 Task: Experiment with the "Bass Boost" effect on a bass guitar for added low-end impact.
Action: Mouse moved to (76, 0)
Screenshot: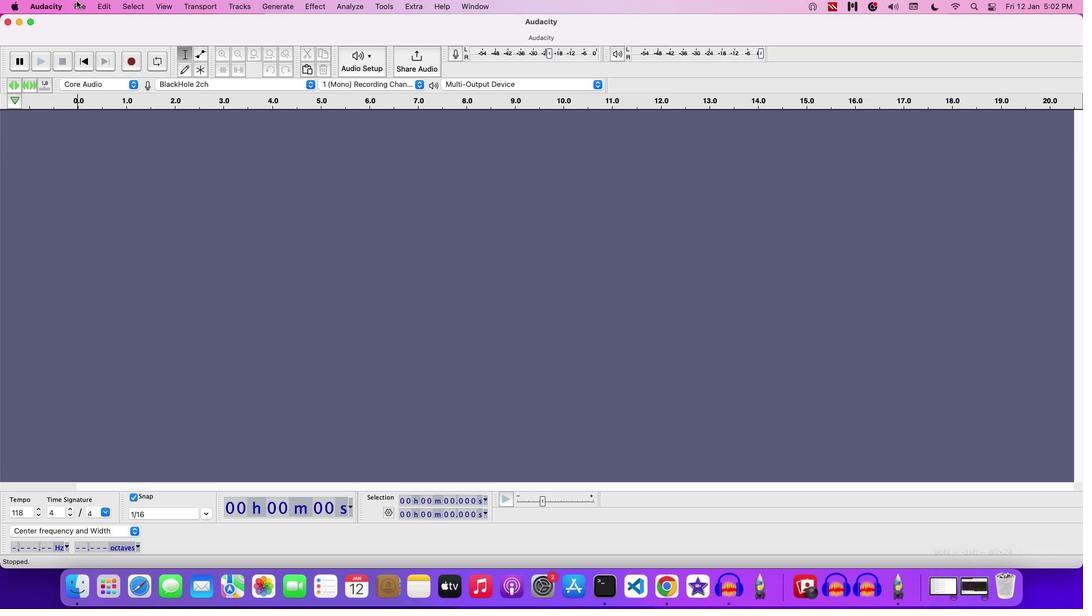 
Action: Mouse pressed left at (76, 0)
Screenshot: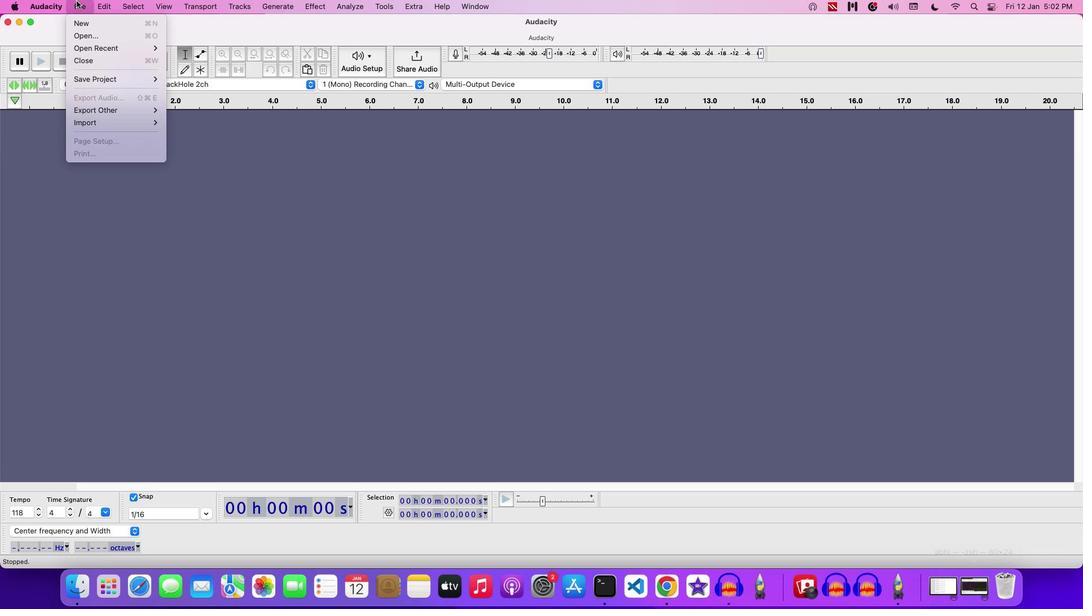 
Action: Mouse moved to (88, 37)
Screenshot: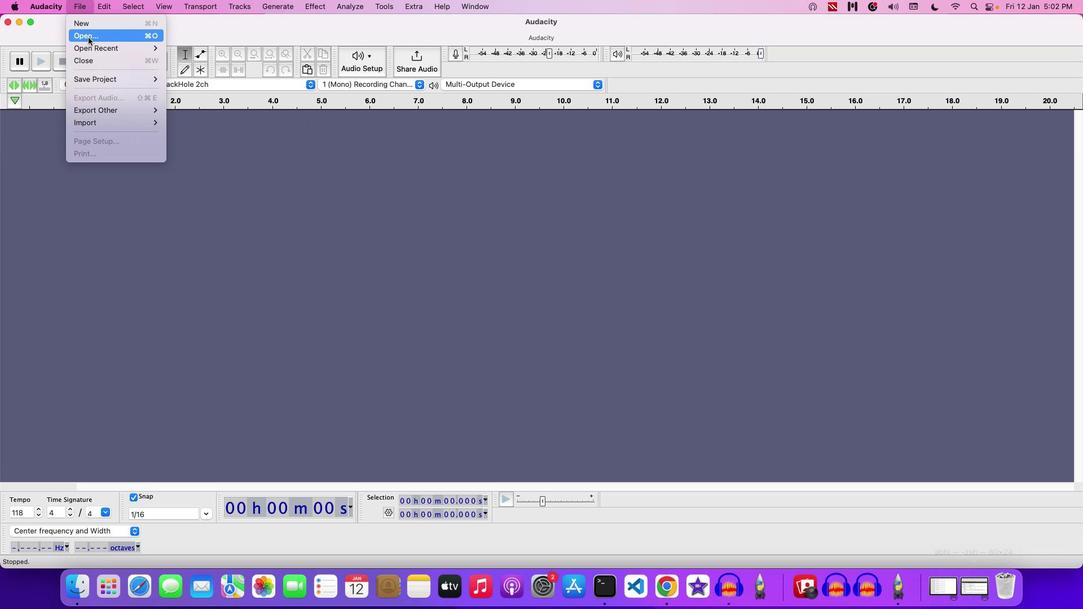 
Action: Mouse pressed left at (88, 37)
Screenshot: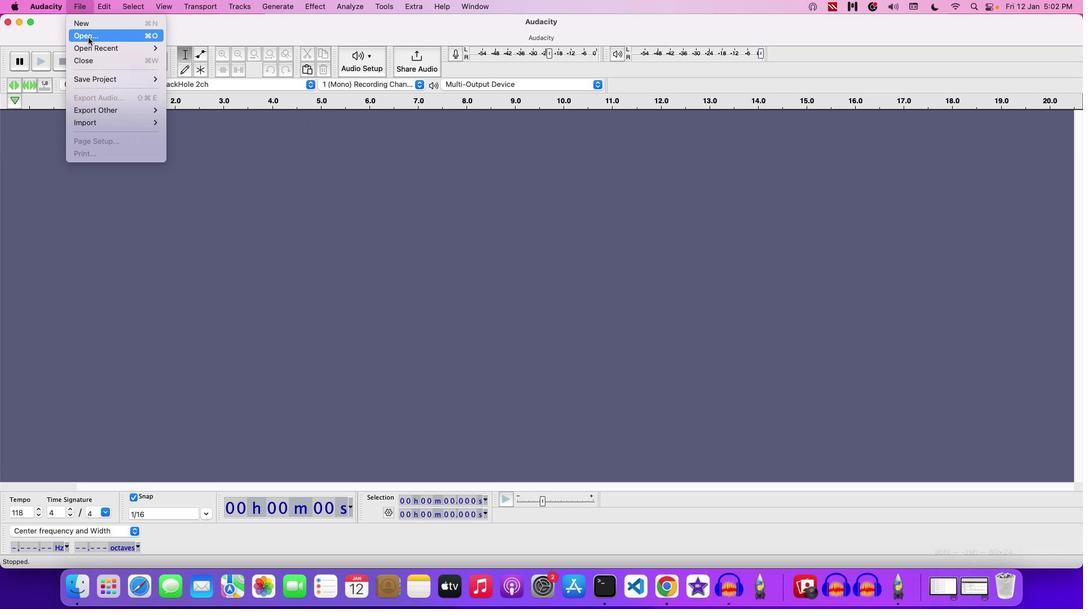 
Action: Mouse moved to (546, 121)
Screenshot: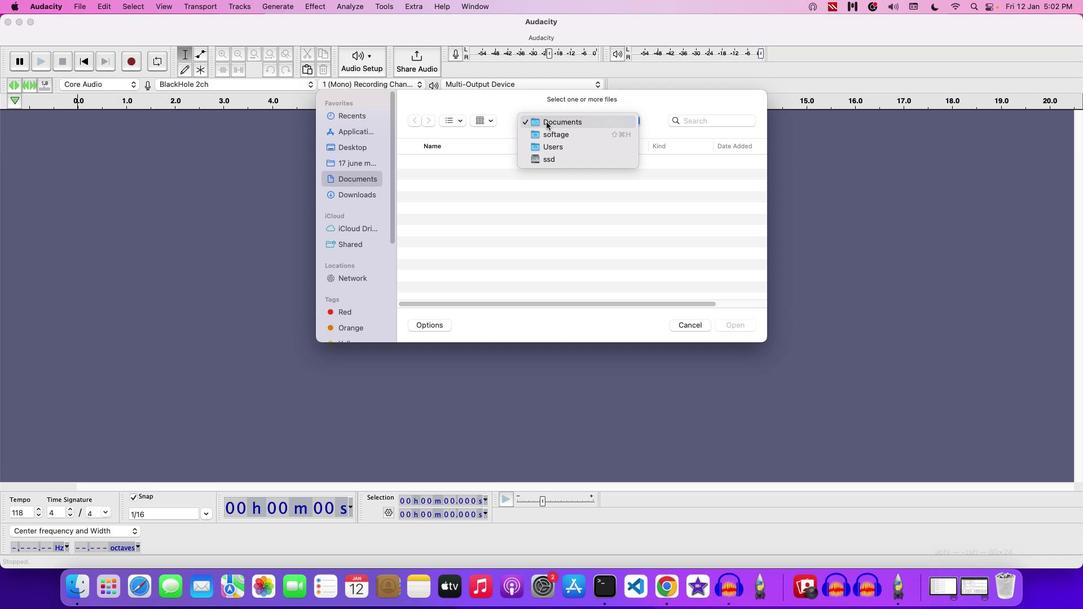 
Action: Mouse pressed left at (546, 121)
Screenshot: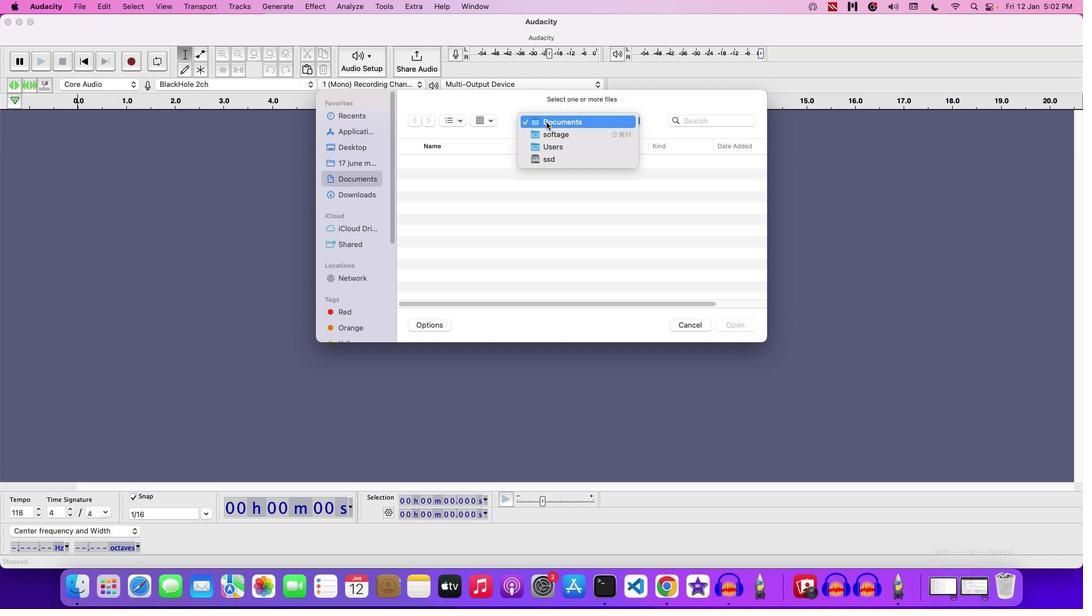 
Action: Mouse moved to (541, 206)
Screenshot: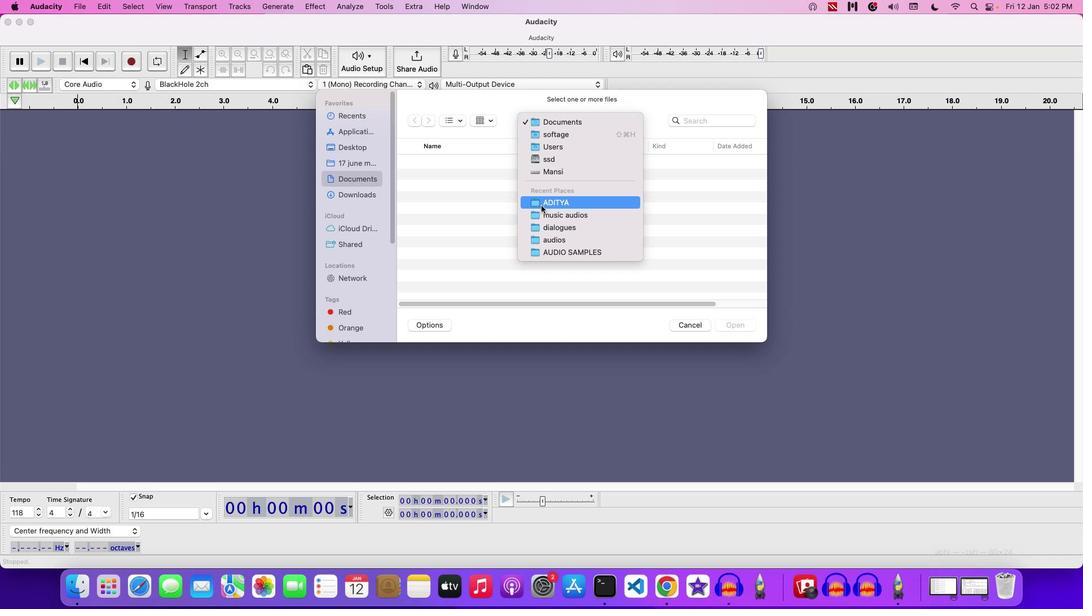 
Action: Mouse pressed left at (541, 206)
Screenshot: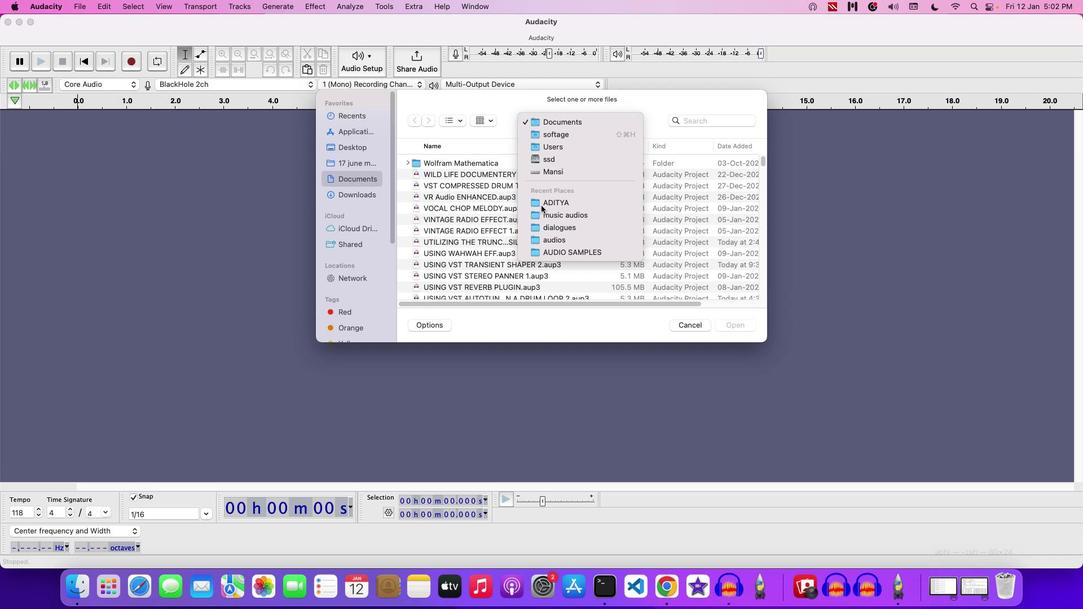
Action: Mouse moved to (474, 244)
Screenshot: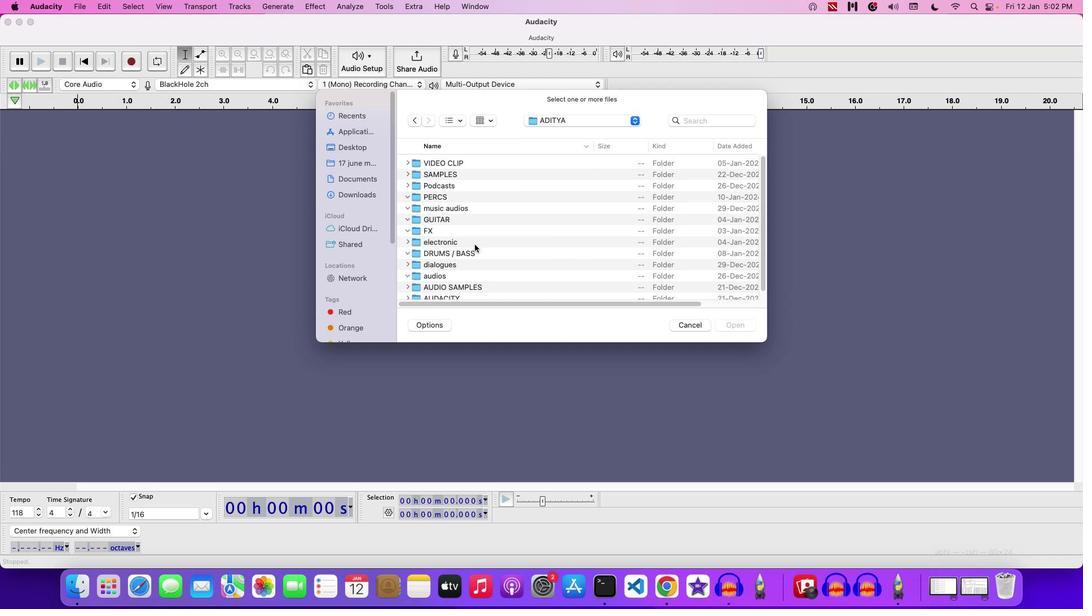
Action: Mouse scrolled (474, 244) with delta (0, 0)
Screenshot: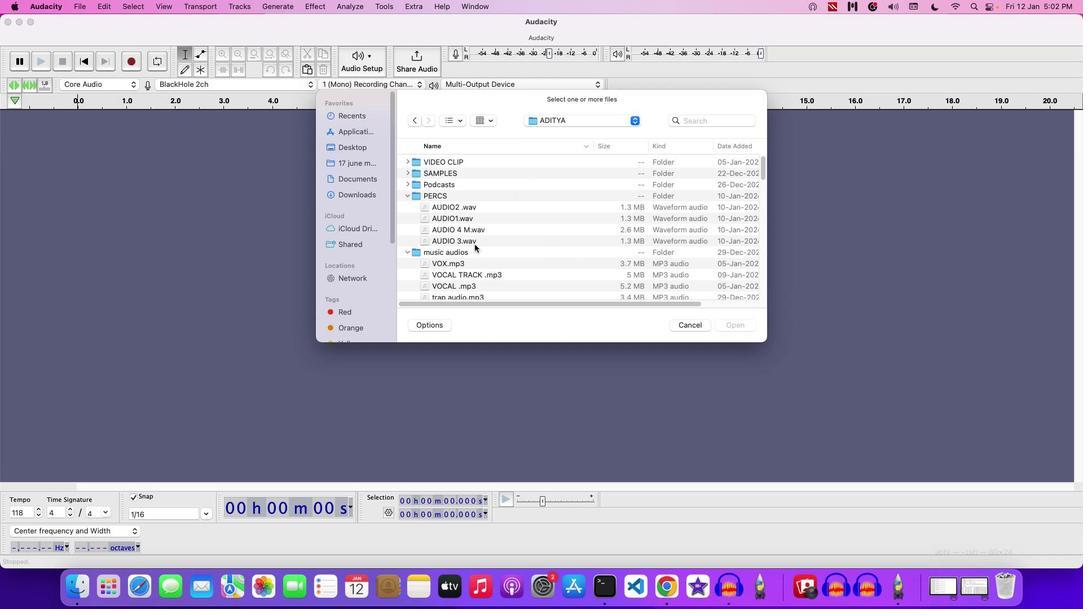 
Action: Mouse scrolled (474, 244) with delta (0, 0)
Screenshot: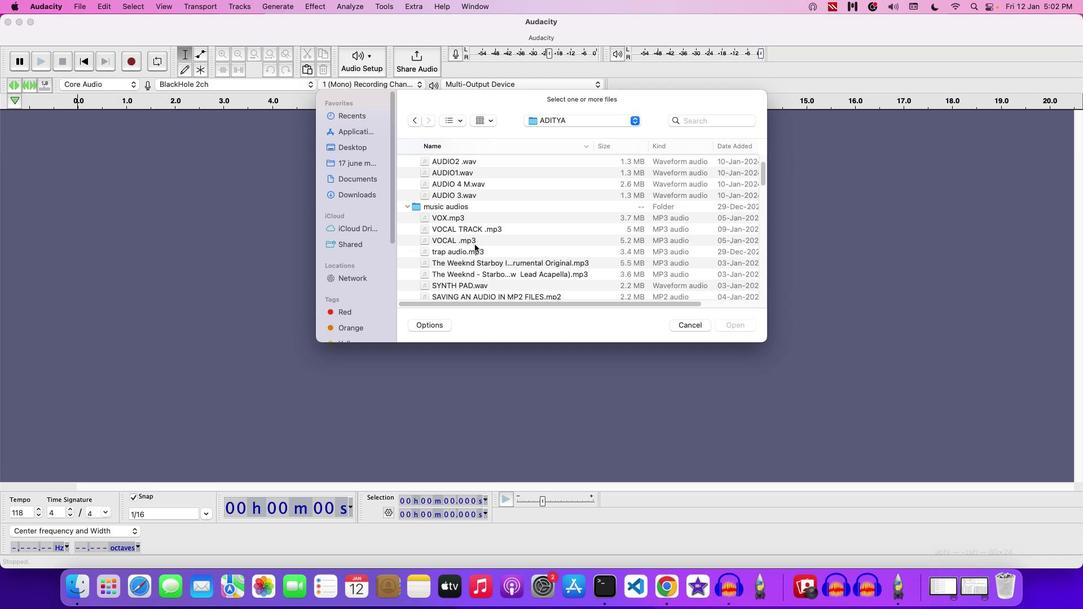 
Action: Mouse scrolled (474, 244) with delta (0, 0)
Screenshot: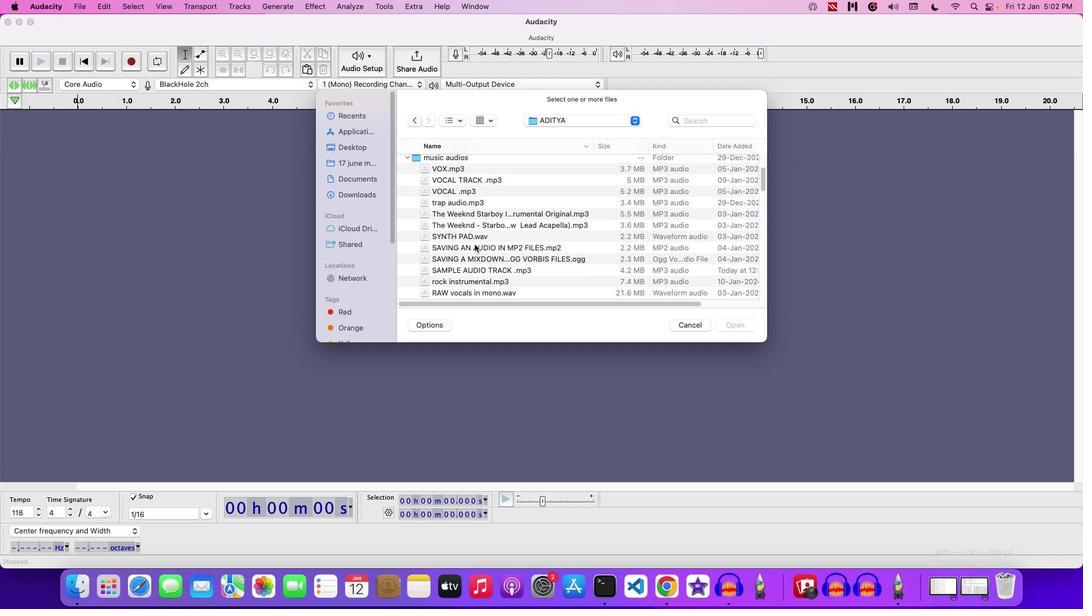 
Action: Mouse scrolled (474, 244) with delta (0, -1)
Screenshot: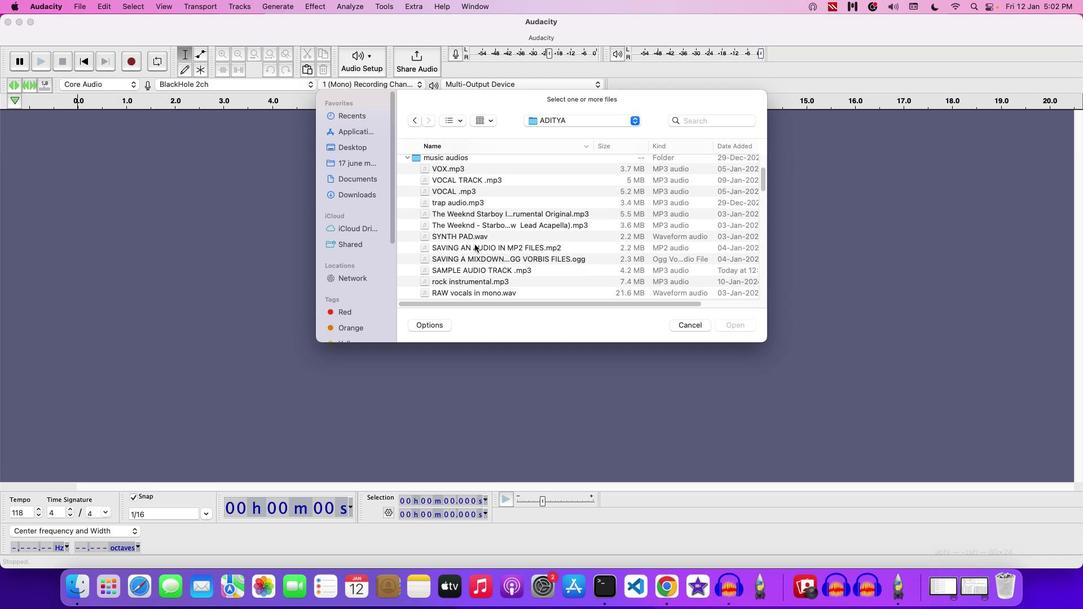 
Action: Mouse scrolled (474, 244) with delta (0, -2)
Screenshot: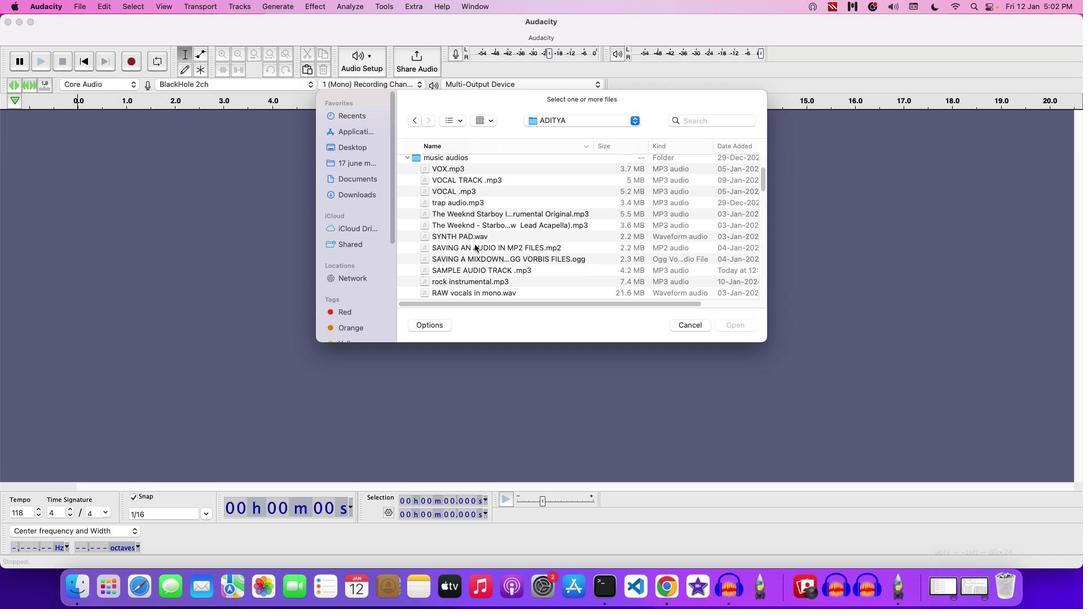 
Action: Mouse scrolled (474, 244) with delta (0, 0)
Screenshot: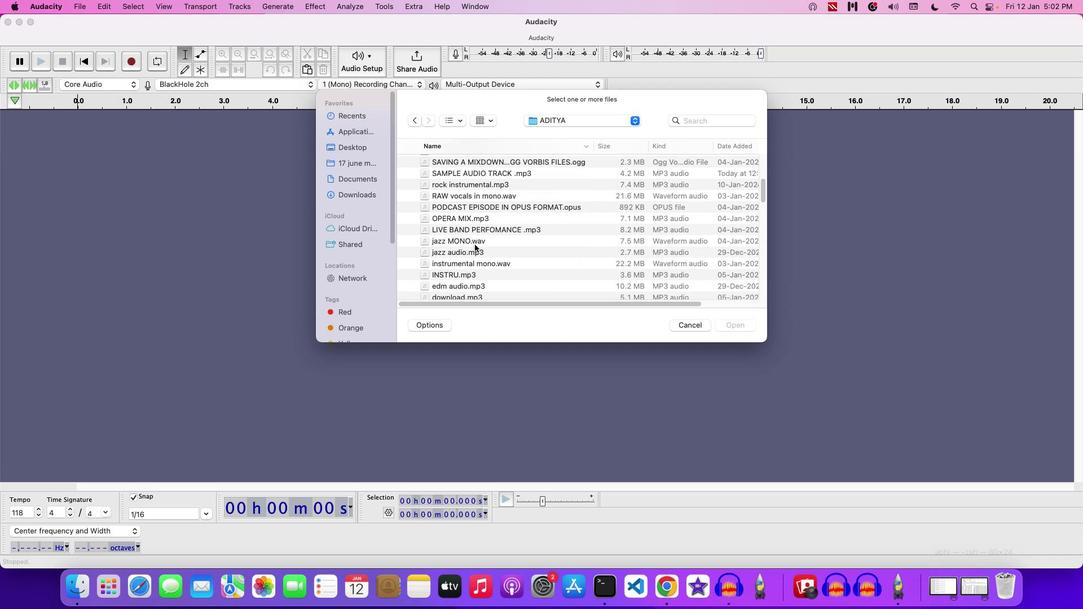 
Action: Mouse scrolled (474, 244) with delta (0, 0)
Screenshot: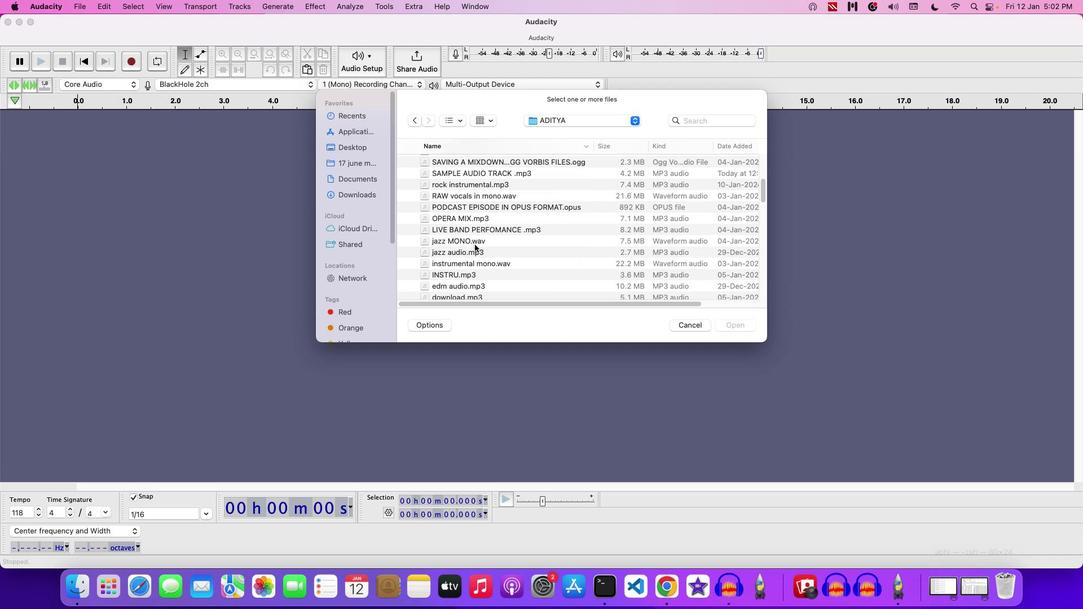 
Action: Mouse scrolled (474, 244) with delta (0, -1)
Screenshot: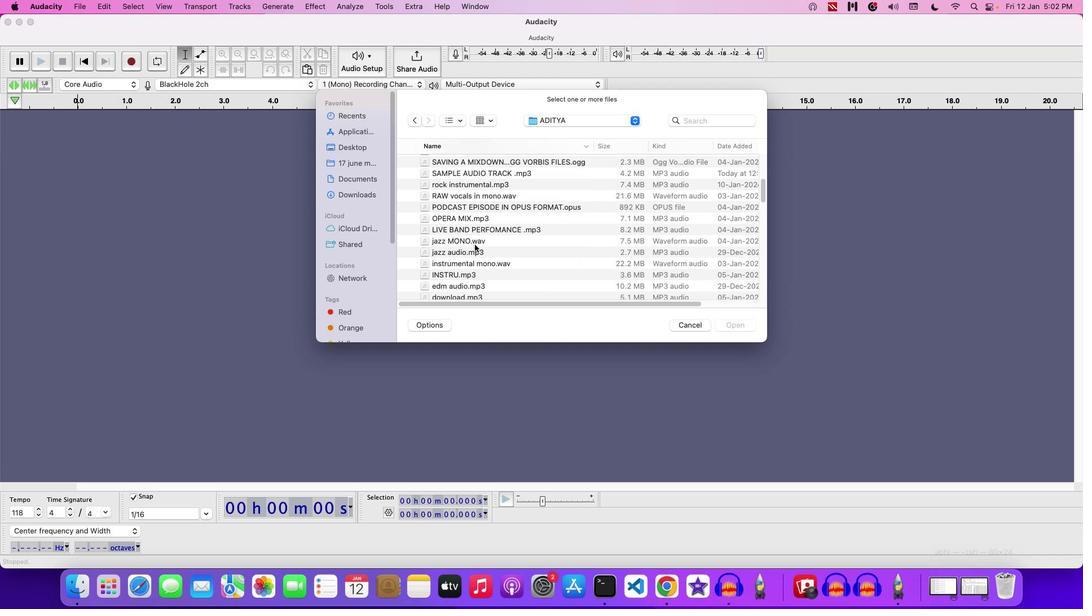 
Action: Mouse scrolled (474, 244) with delta (0, -2)
Screenshot: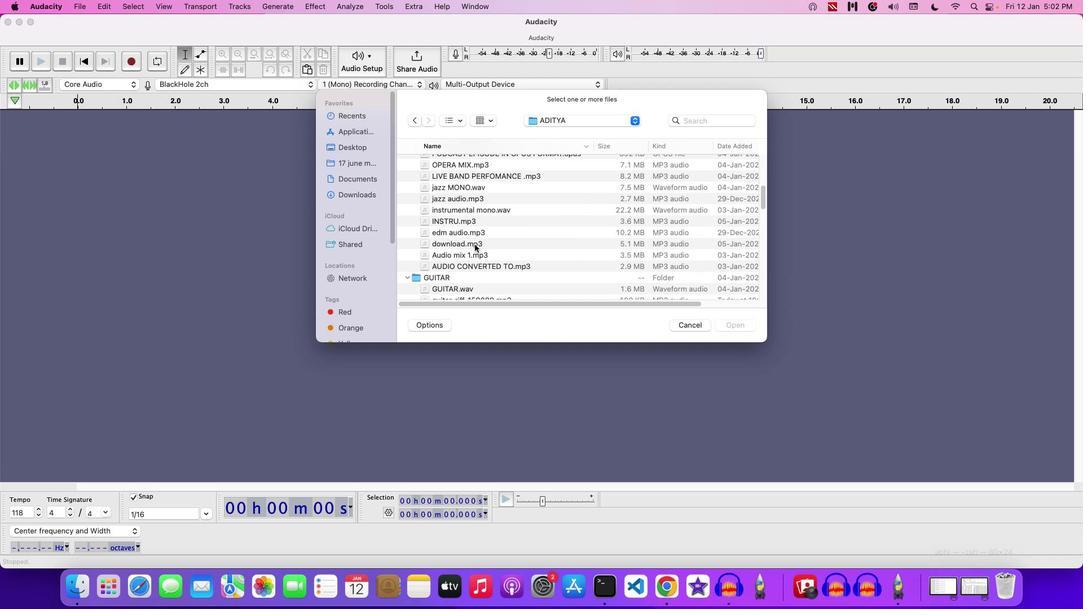 
Action: Mouse scrolled (474, 244) with delta (0, -2)
Screenshot: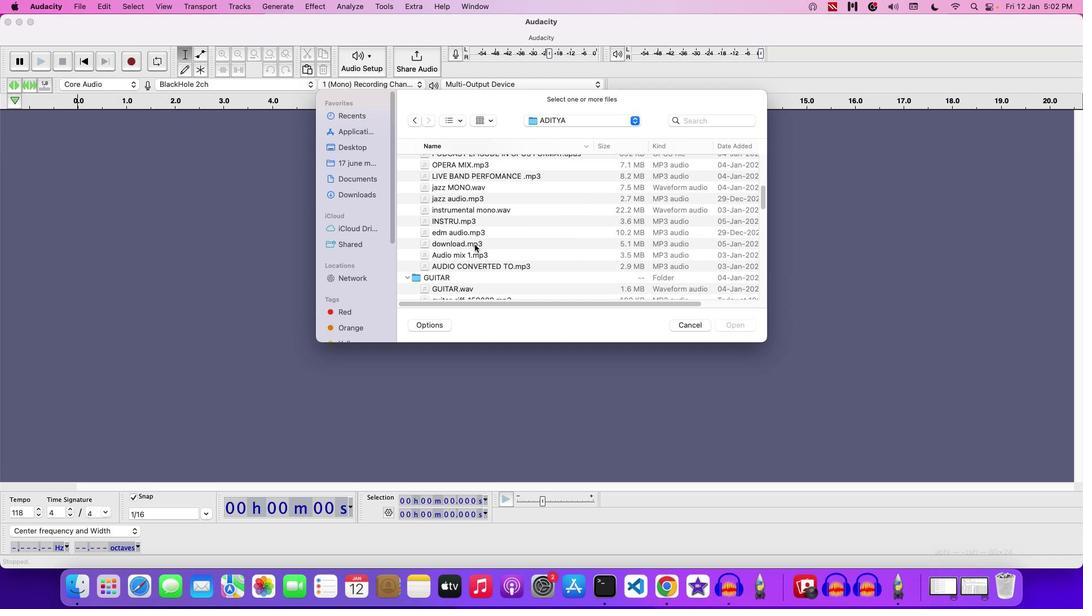 
Action: Mouse scrolled (474, 244) with delta (0, 0)
Screenshot: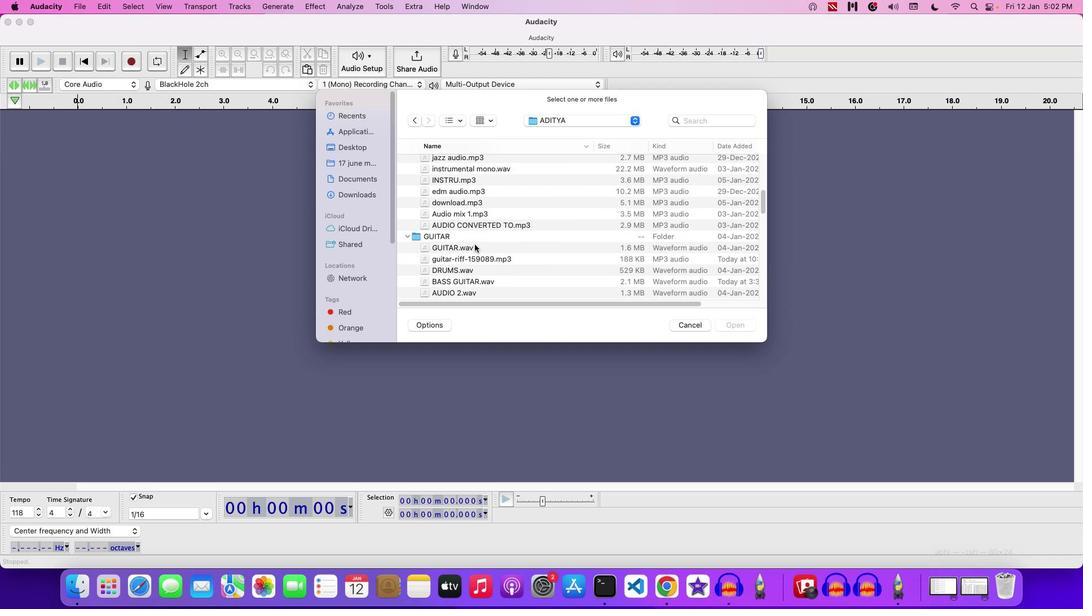 
Action: Mouse scrolled (474, 244) with delta (0, 0)
Screenshot: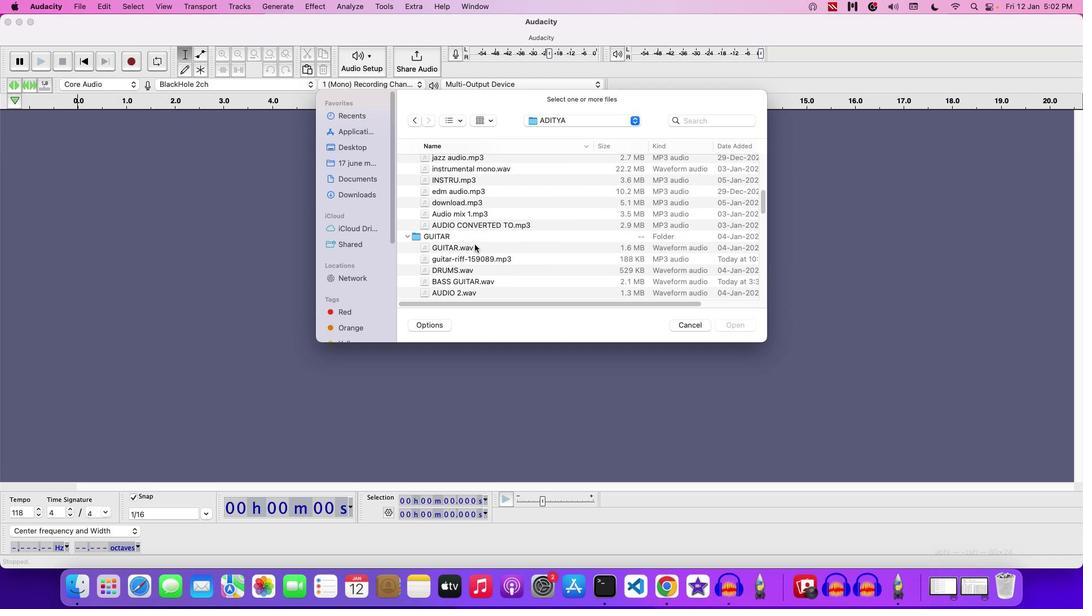
Action: Mouse scrolled (474, 244) with delta (0, -1)
Screenshot: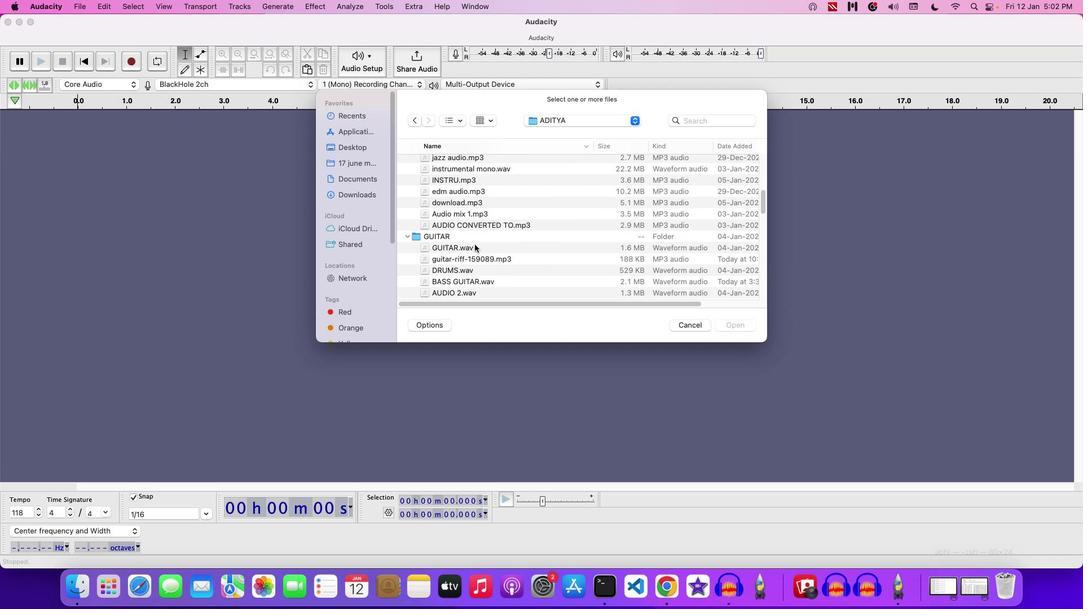 
Action: Mouse moved to (464, 250)
Screenshot: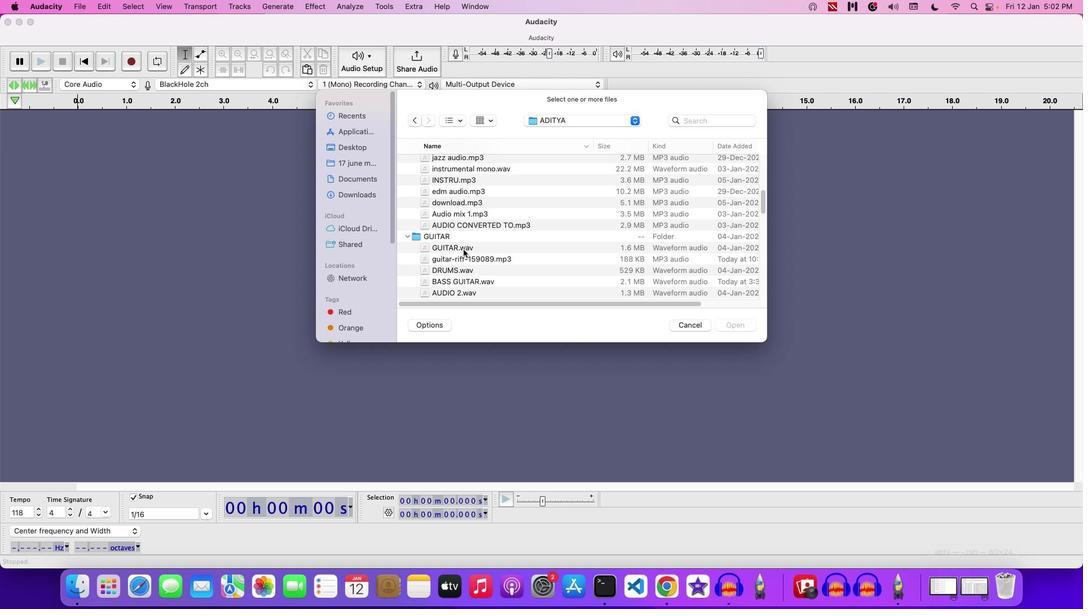 
Action: Mouse scrolled (464, 250) with delta (0, 0)
Screenshot: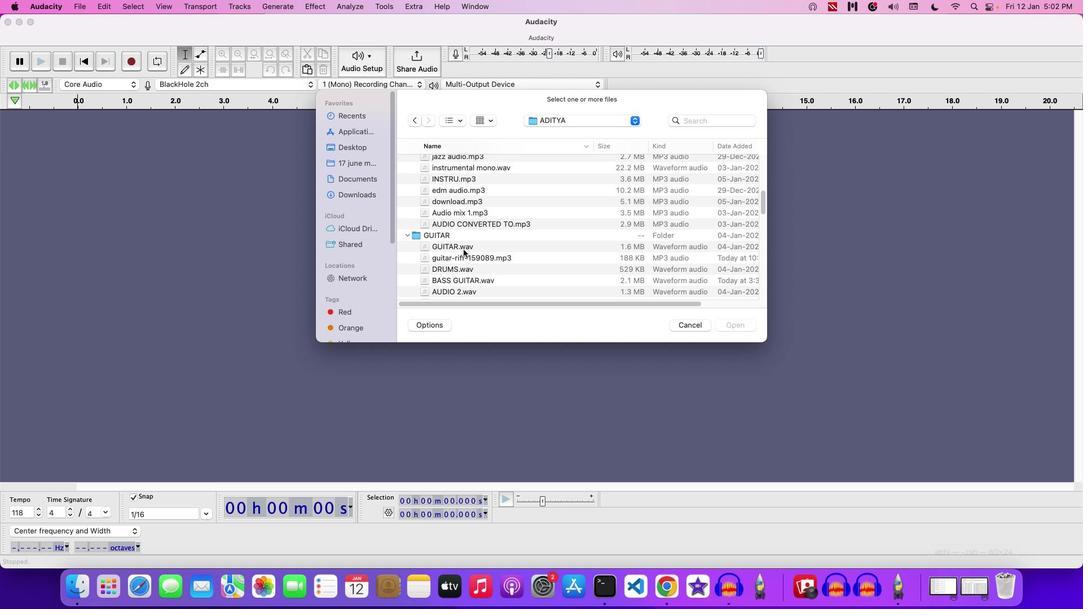 
Action: Mouse moved to (466, 278)
Screenshot: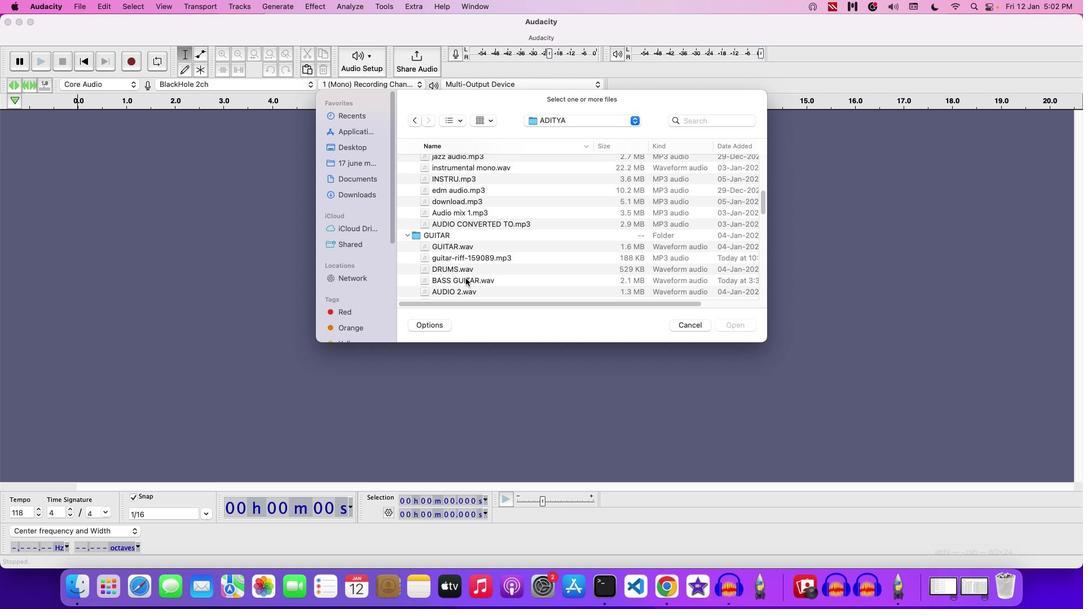 
Action: Mouse pressed left at (466, 278)
Screenshot: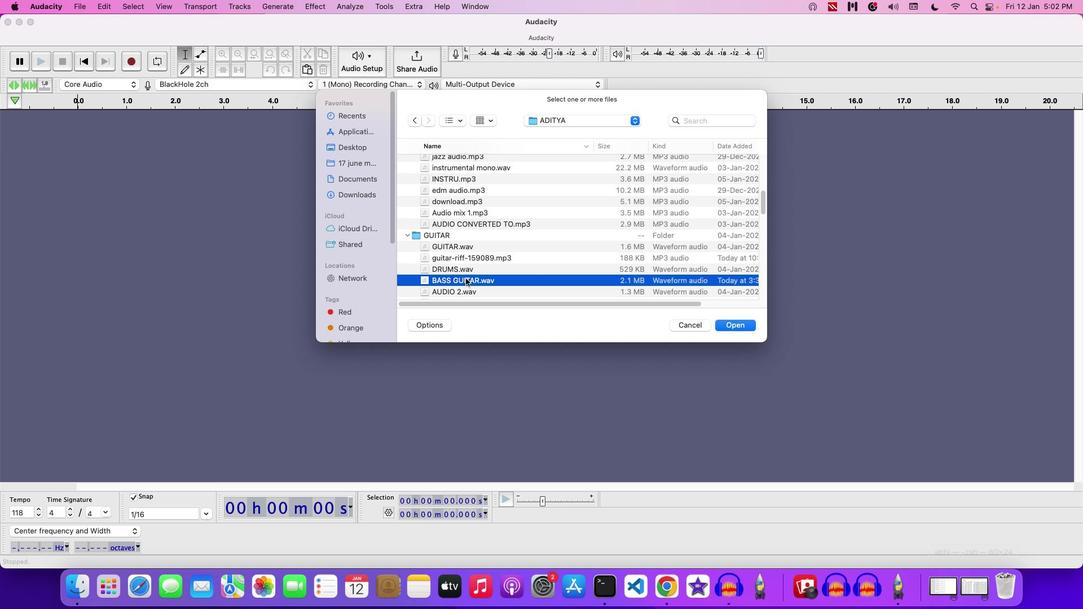 
Action: Mouse moved to (468, 279)
Screenshot: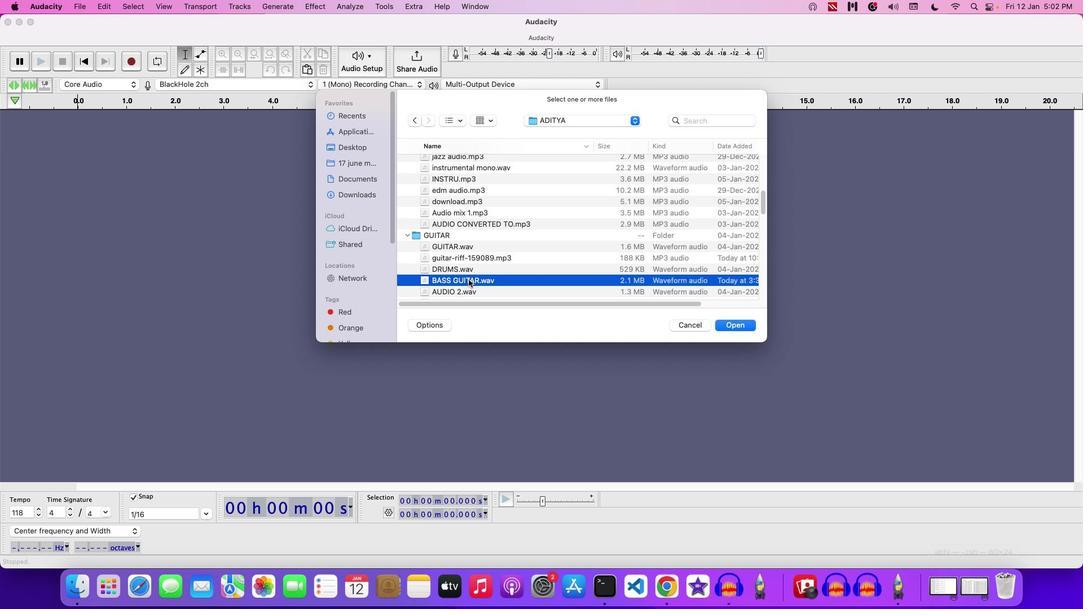 
Action: Mouse pressed left at (468, 279)
Screenshot: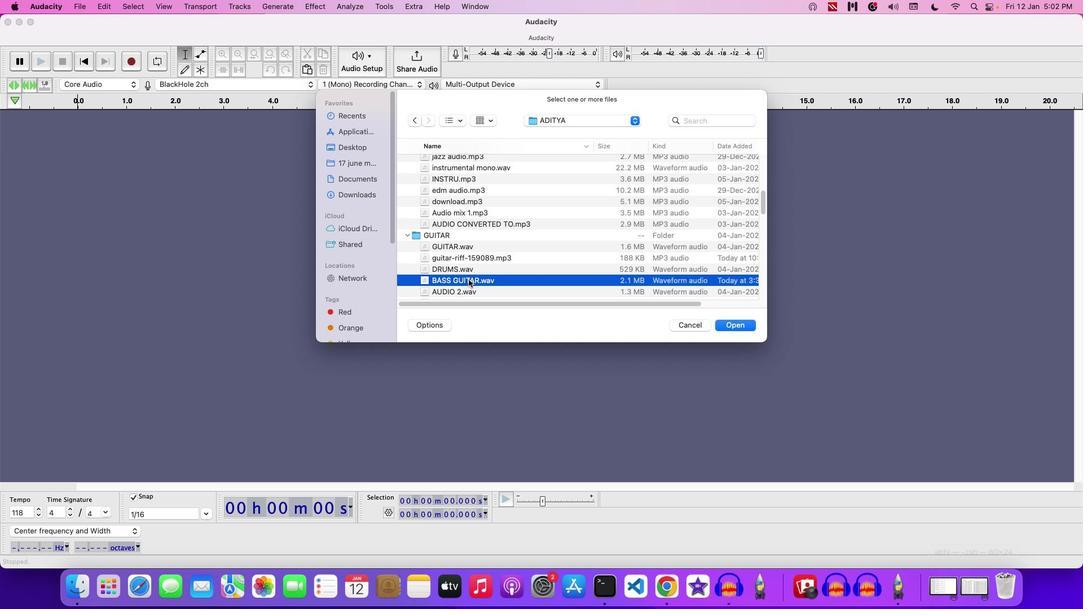 
Action: Mouse moved to (678, 317)
Screenshot: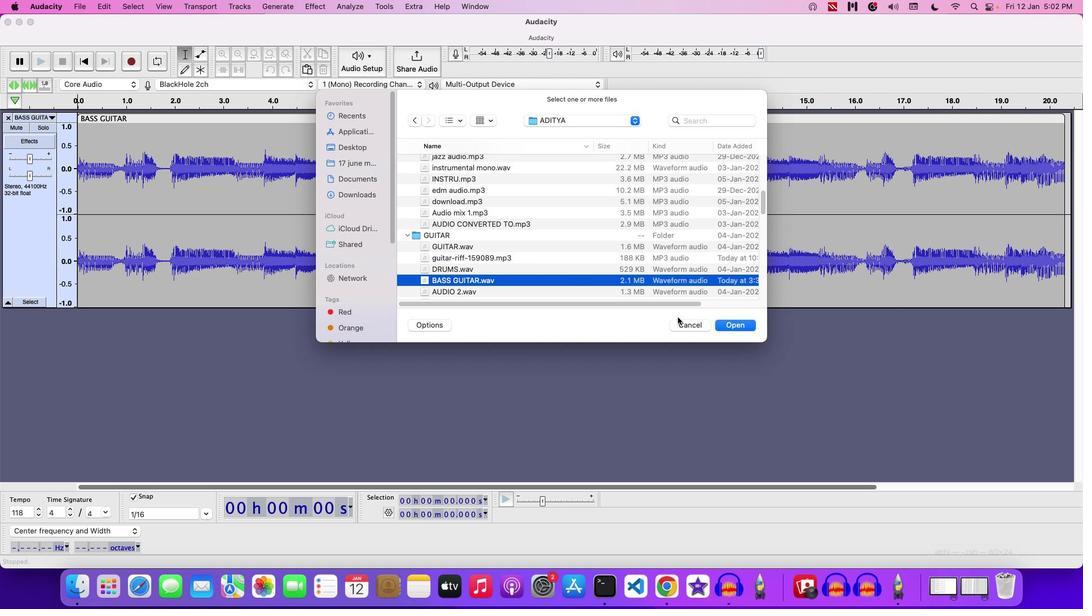 
Action: Mouse pressed left at (678, 317)
Screenshot: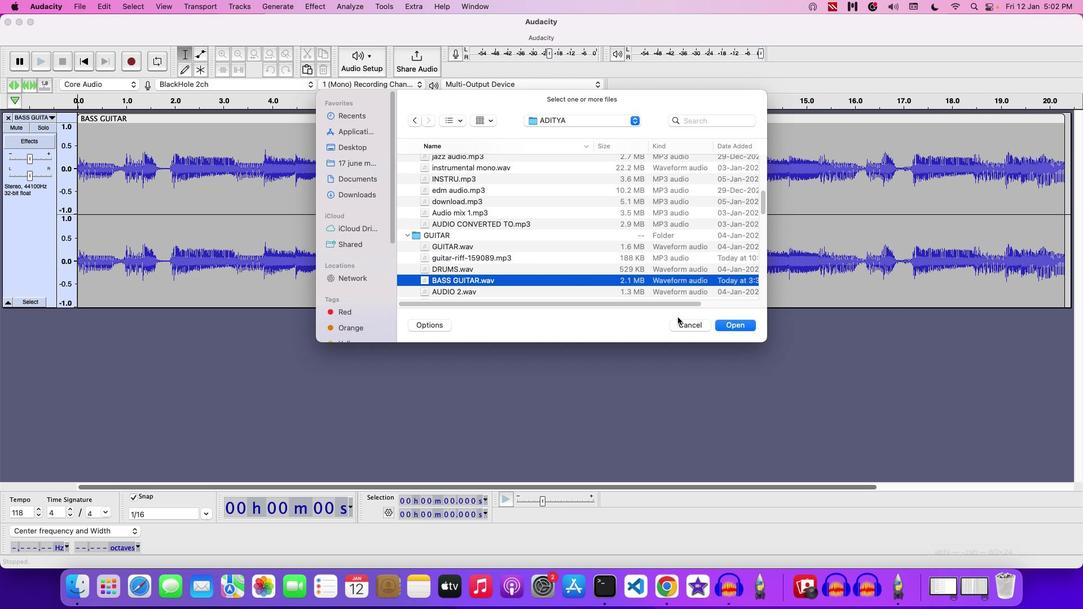 
Action: Mouse moved to (680, 324)
Screenshot: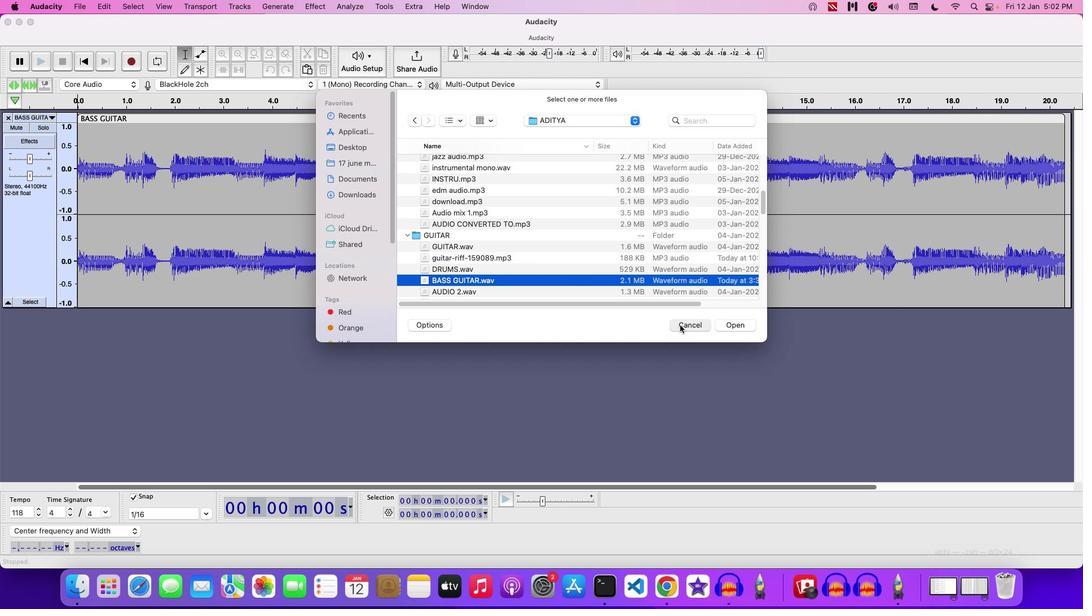 
Action: Mouse pressed left at (680, 324)
Screenshot: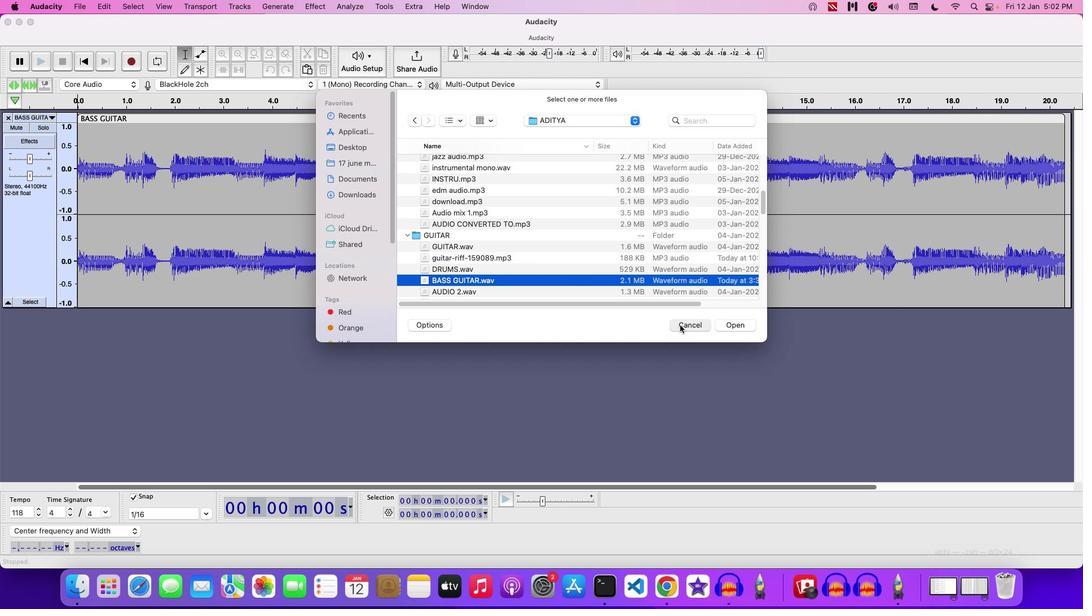 
Action: Mouse moved to (663, 311)
Screenshot: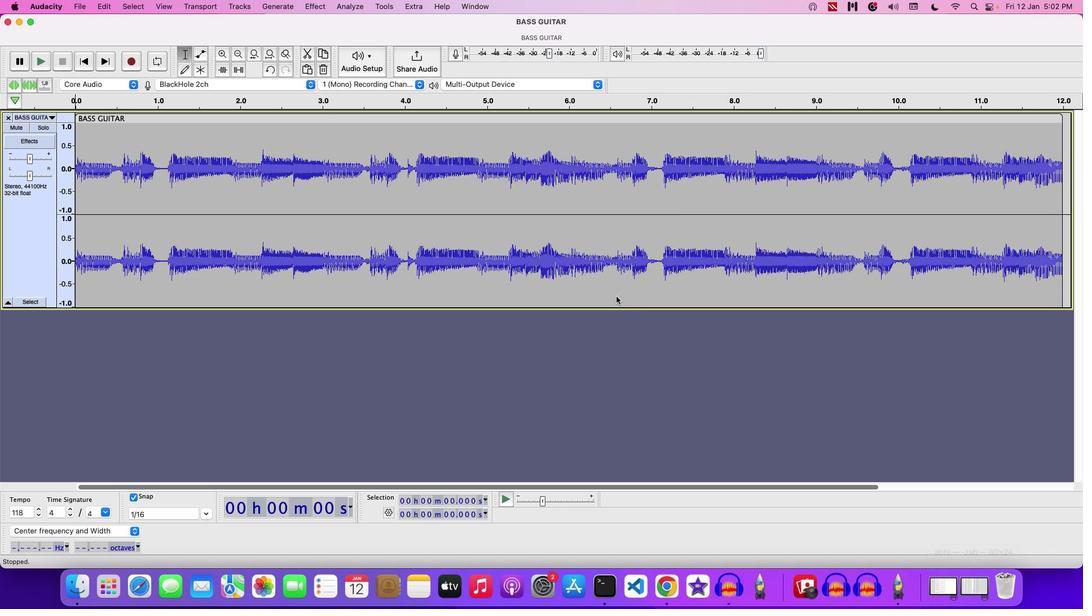 
Action: Key pressed Key.space
Screenshot: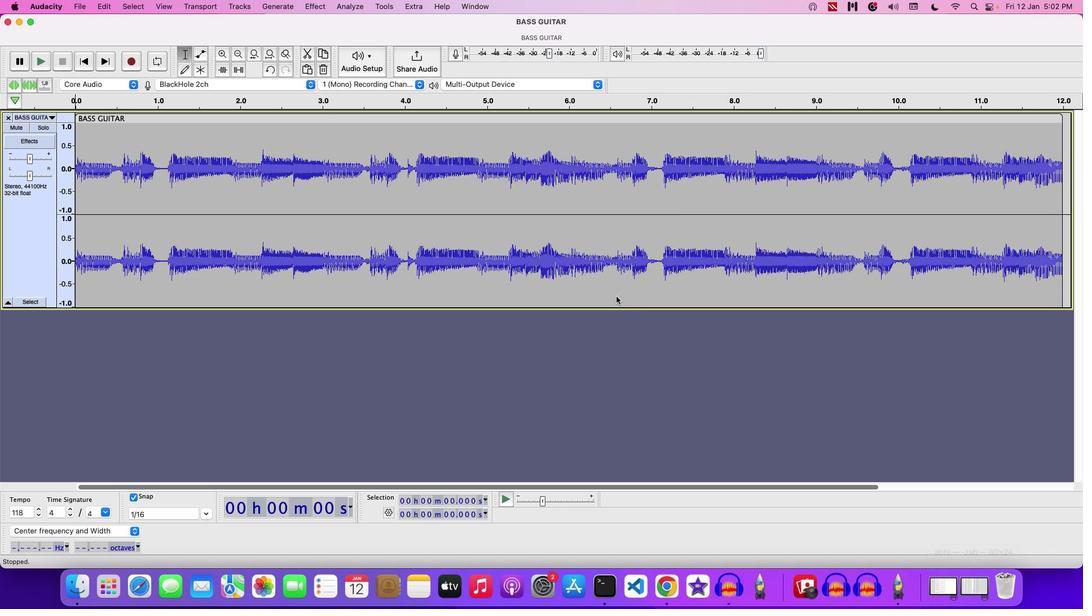 
Action: Mouse moved to (31, 156)
Screenshot: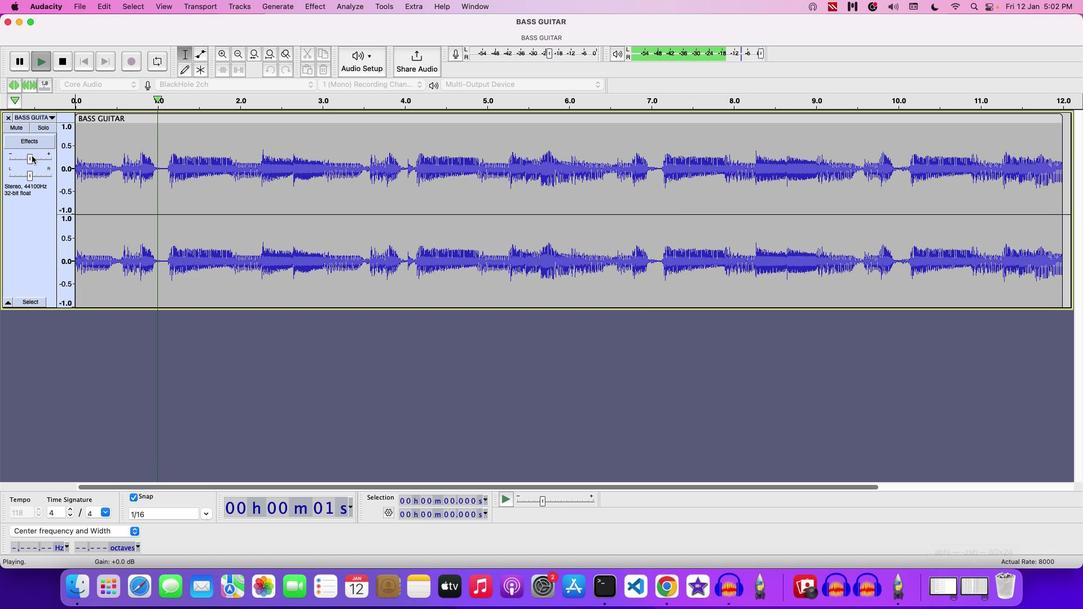 
Action: Mouse pressed left at (31, 156)
Screenshot: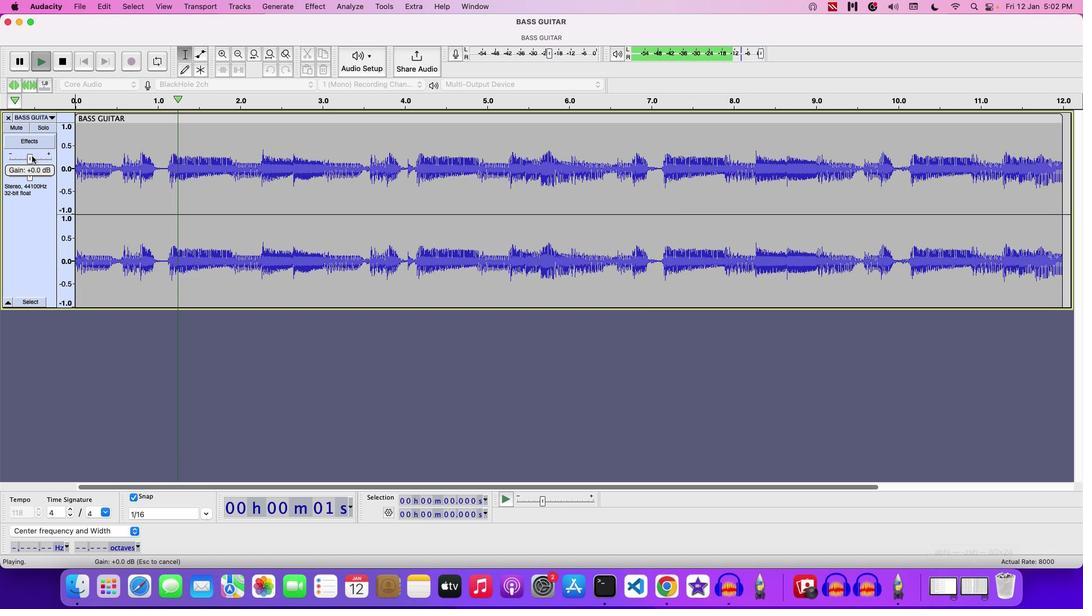 
Action: Mouse moved to (191, 156)
Screenshot: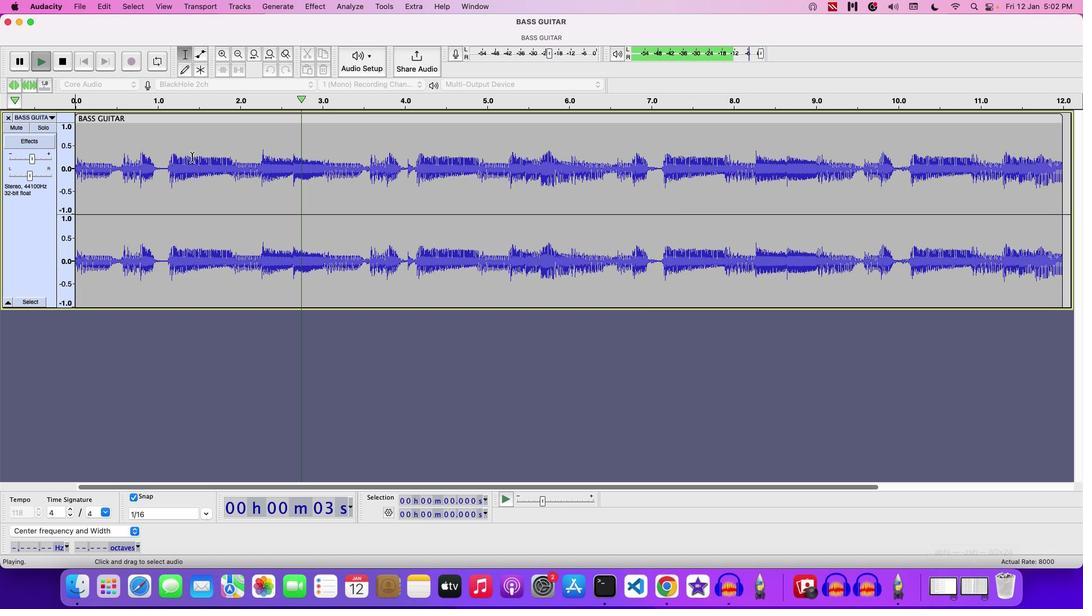 
Action: Mouse pressed left at (191, 156)
Screenshot: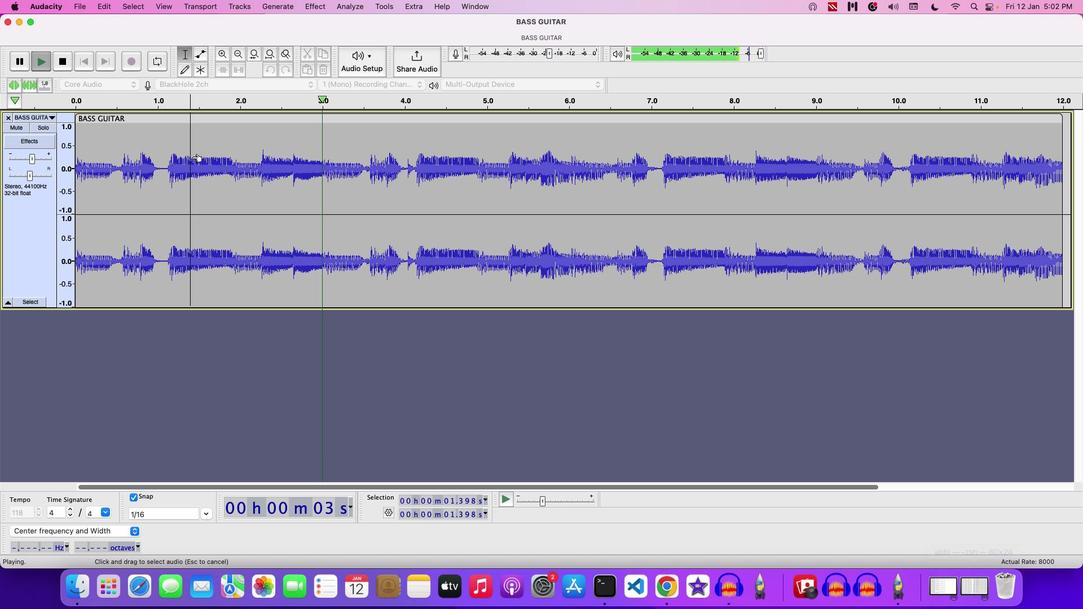 
Action: Mouse pressed left at (191, 156)
Screenshot: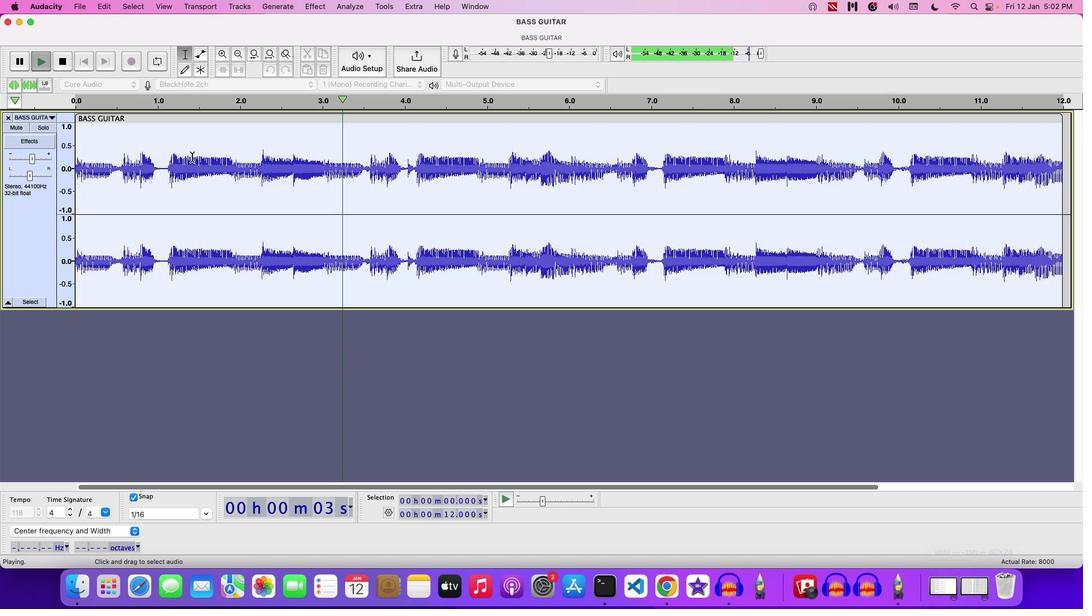 
Action: Mouse moved to (84, 5)
Screenshot: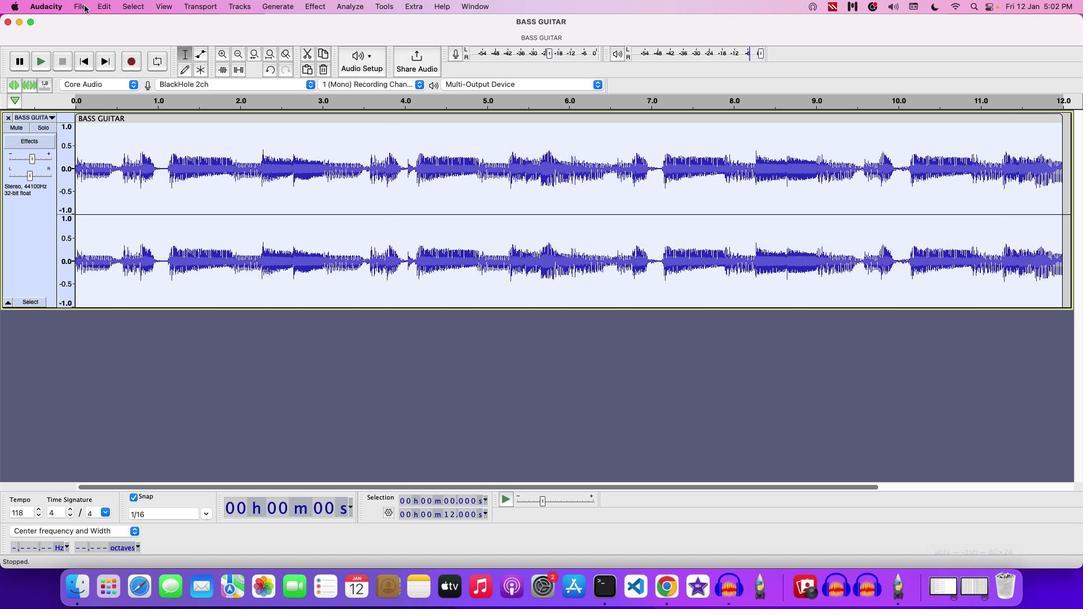 
Action: Mouse pressed left at (84, 5)
Screenshot: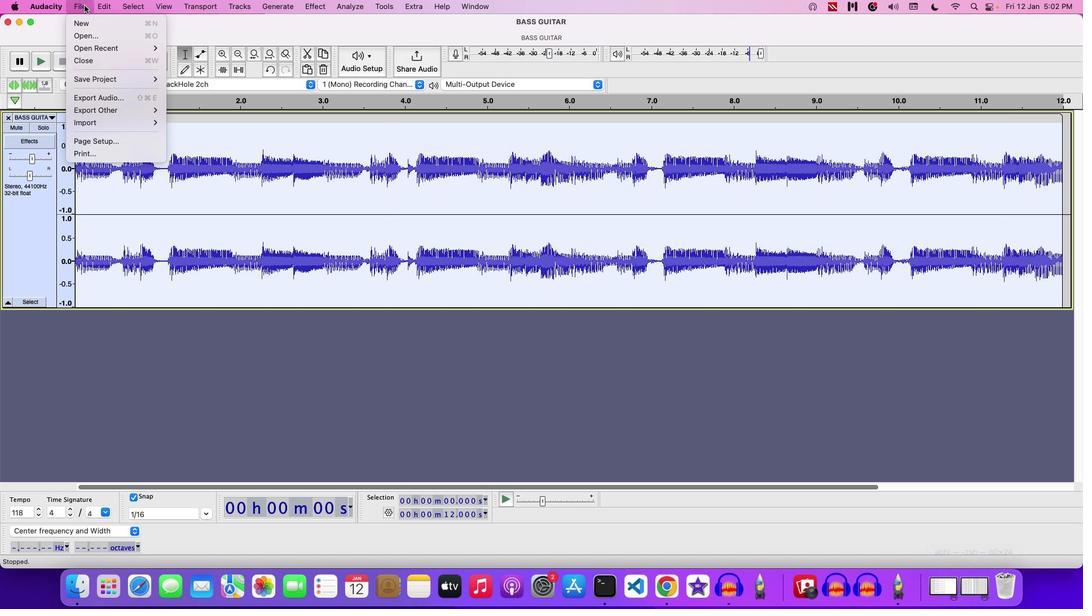 
Action: Mouse moved to (435, 110)
Screenshot: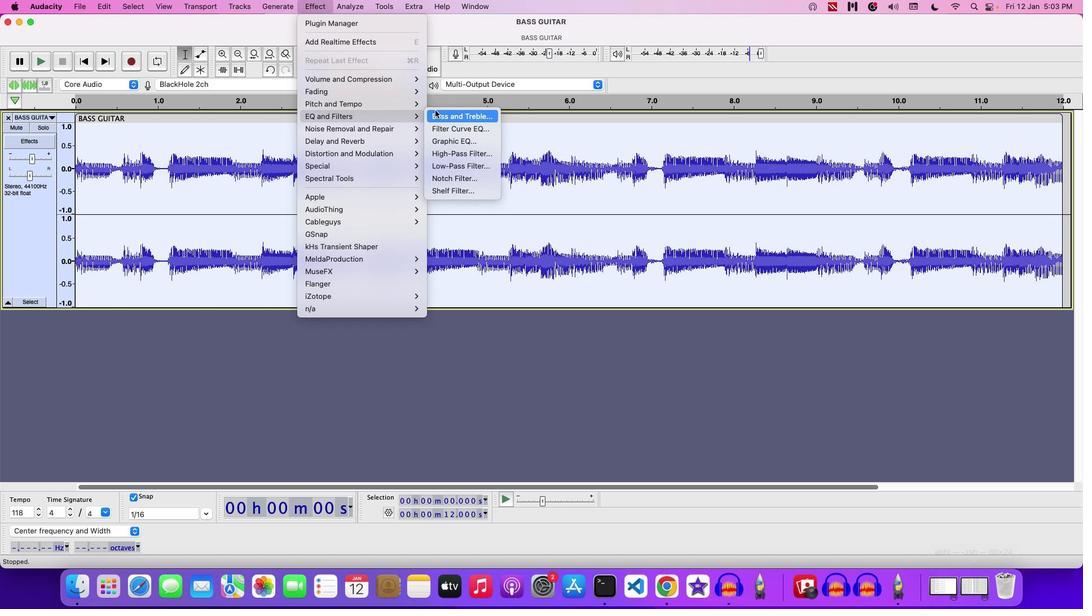 
Action: Mouse pressed left at (435, 110)
Screenshot: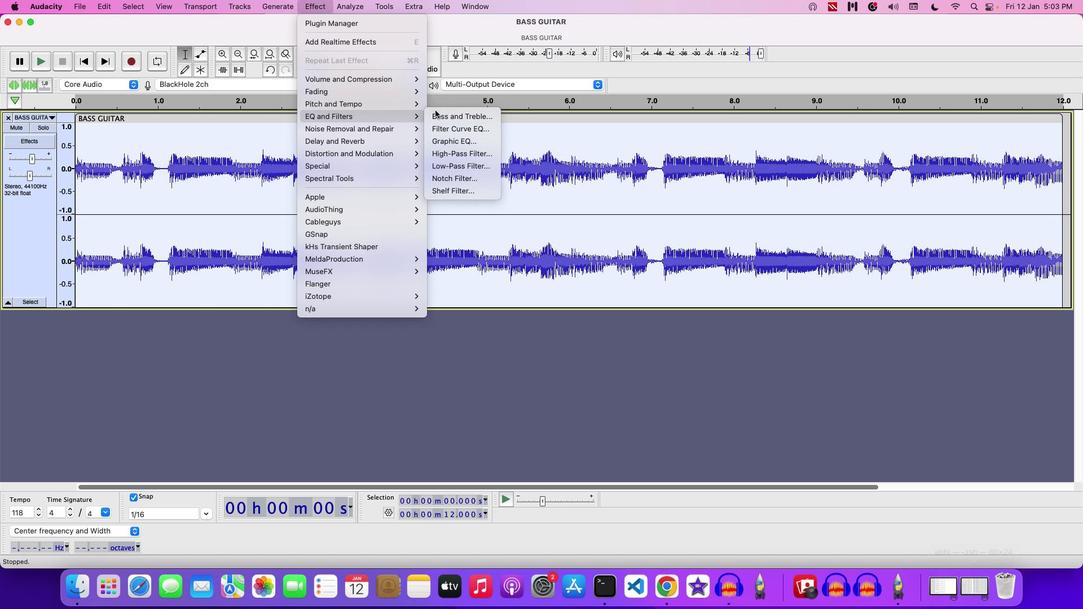 
Action: Mouse moved to (604, 276)
Screenshot: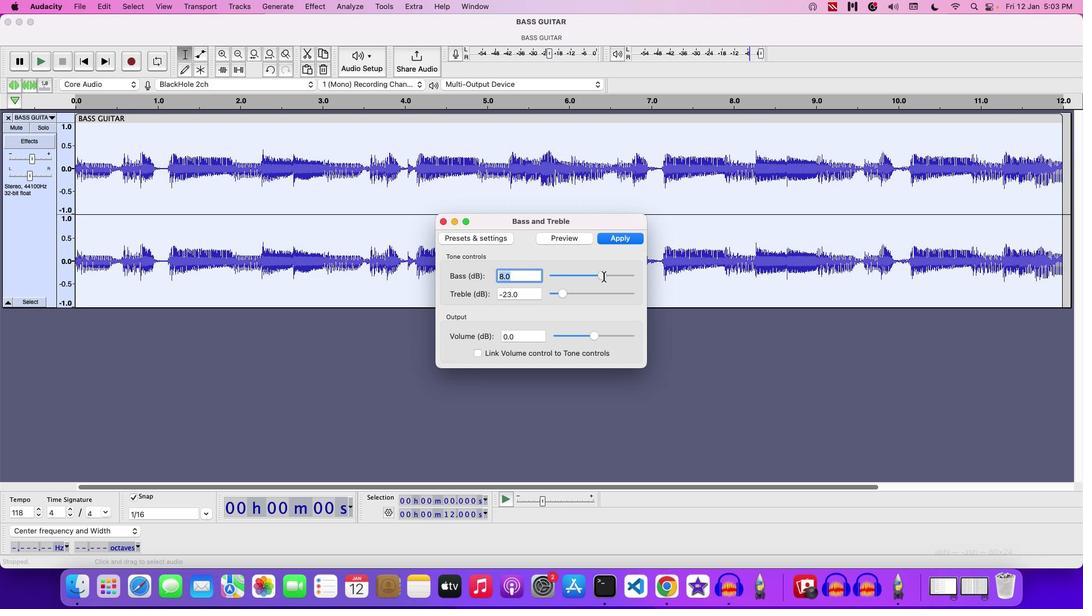 
Action: Mouse pressed left at (604, 276)
Screenshot: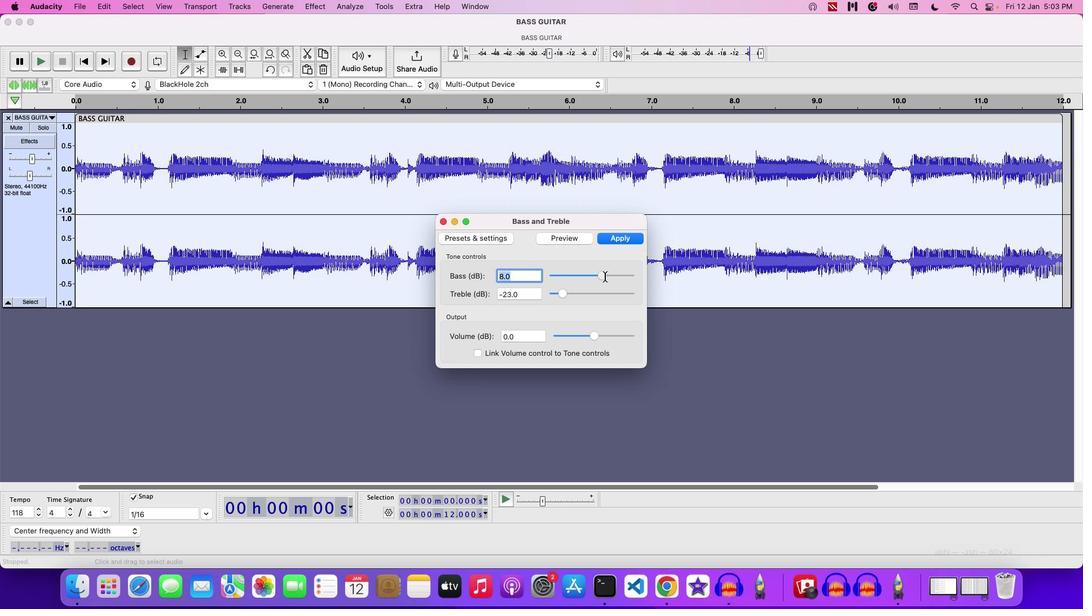 
Action: Mouse moved to (571, 242)
Screenshot: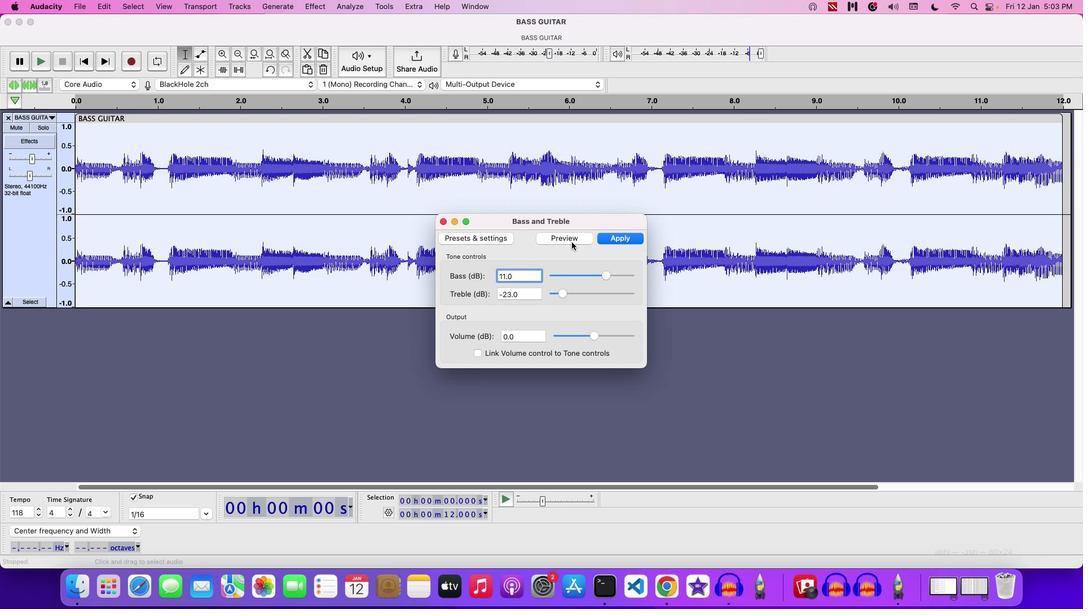 
Action: Mouse pressed left at (571, 242)
Screenshot: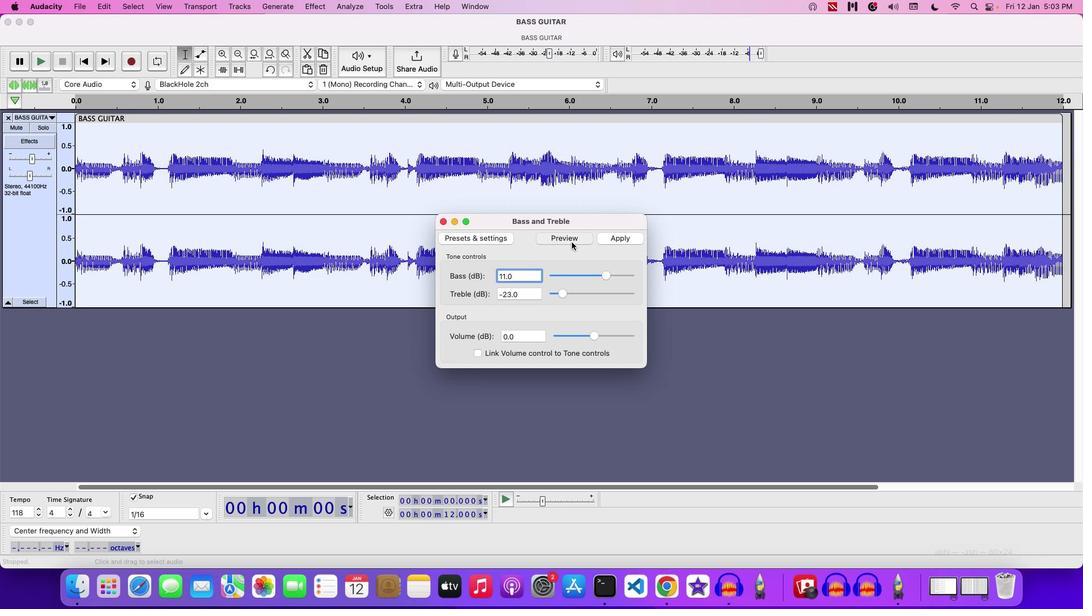 
Action: Mouse moved to (572, 332)
Screenshot: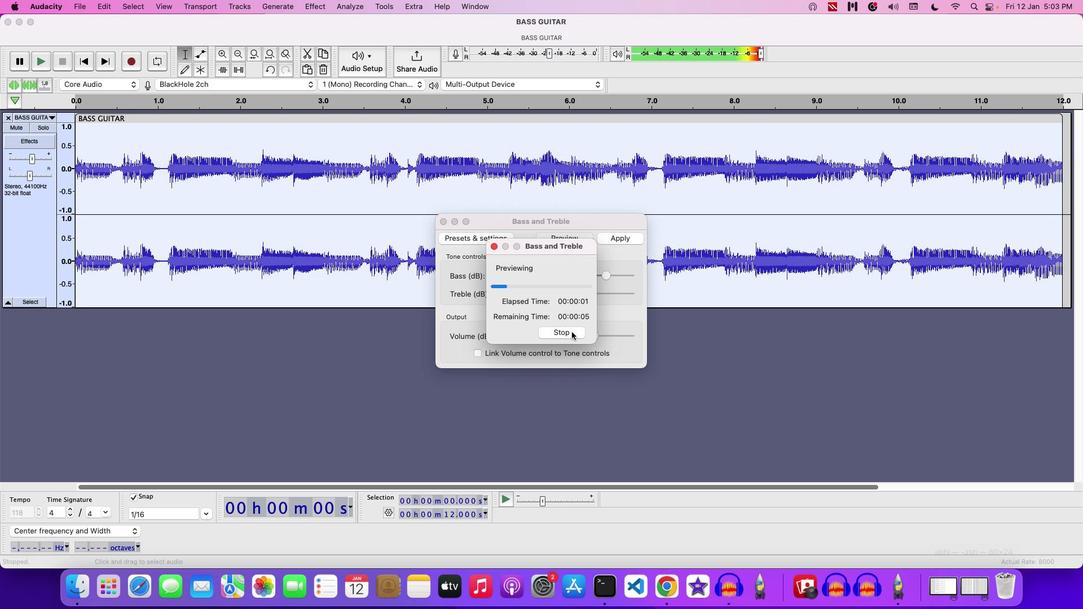 
Action: Mouse pressed left at (572, 332)
Screenshot: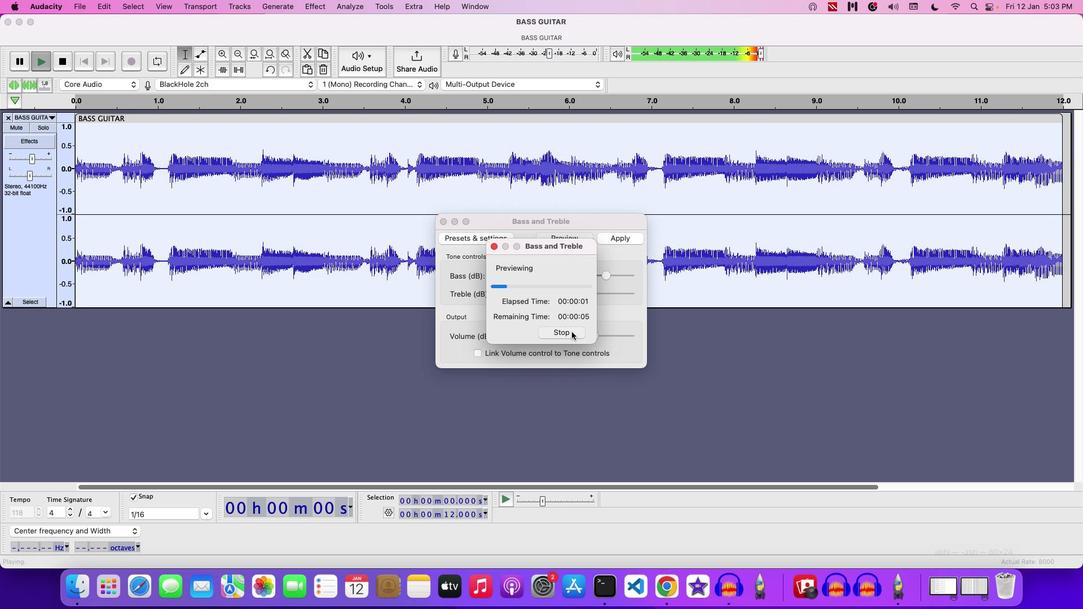 
Action: Mouse moved to (621, 239)
Screenshot: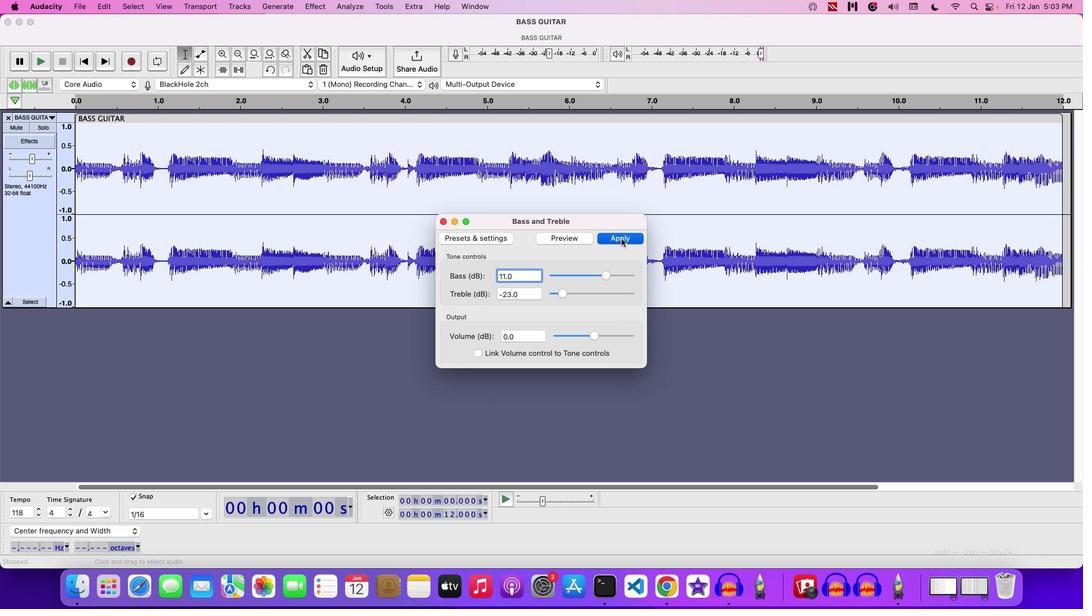 
Action: Mouse pressed left at (621, 239)
Screenshot: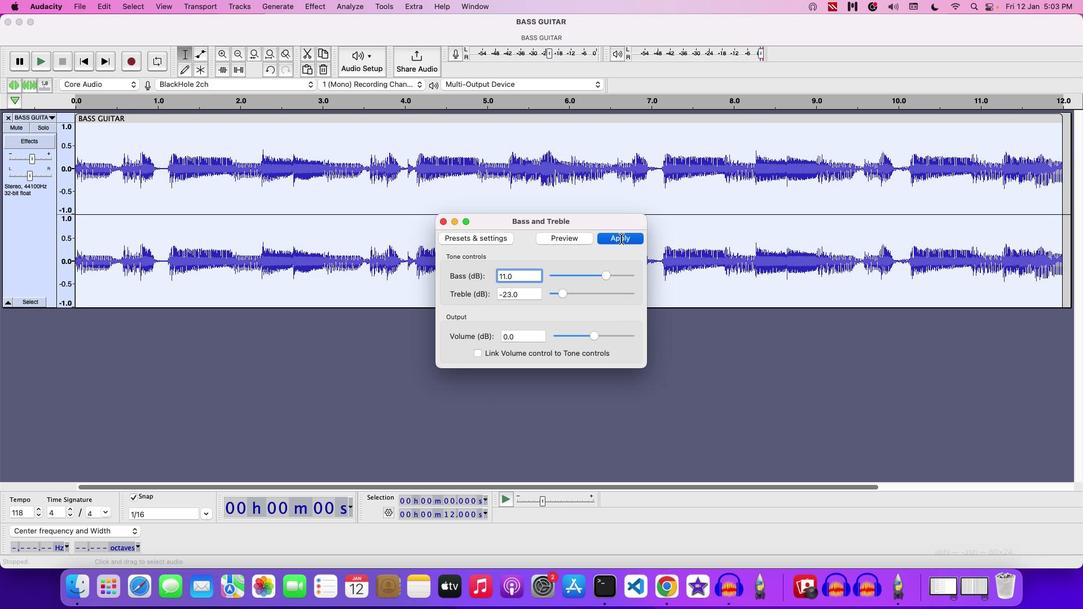 
Action: Mouse moved to (430, 260)
Screenshot: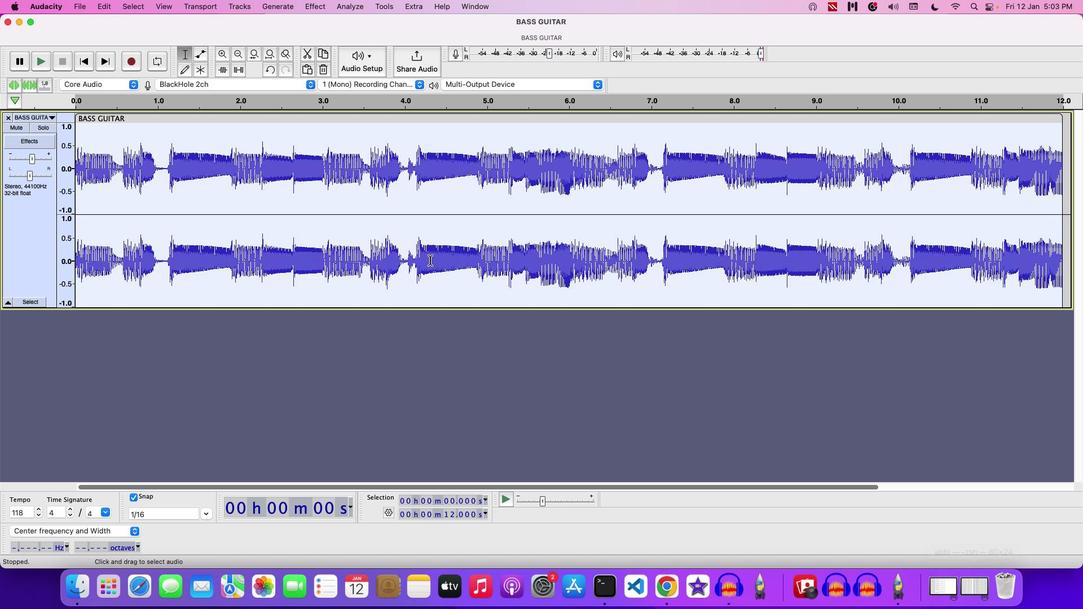 
Action: Key pressed Key.space
Screenshot: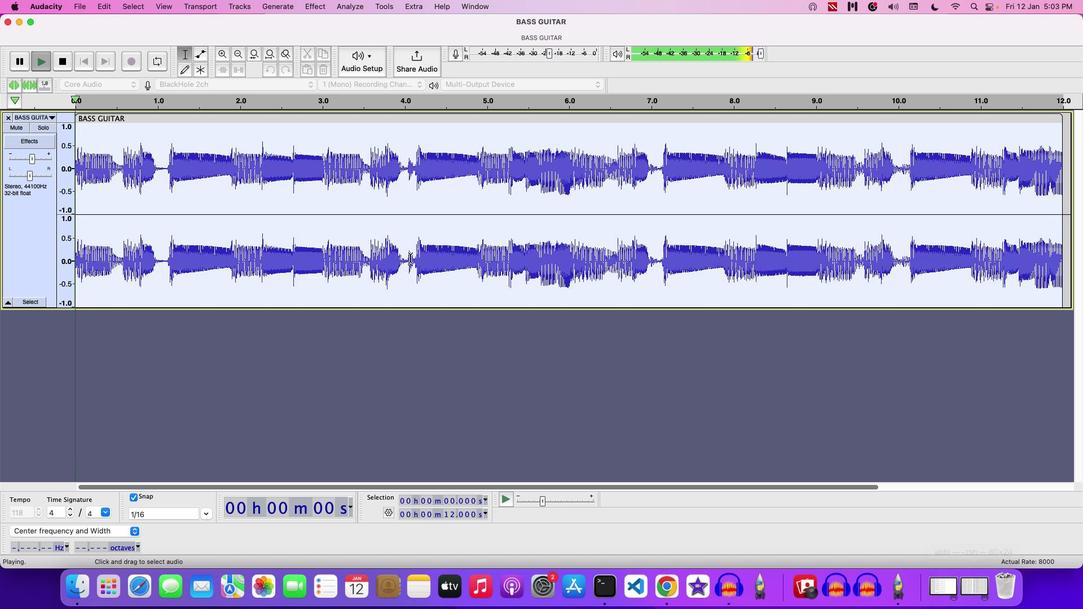 
Action: Mouse moved to (28, 159)
Screenshot: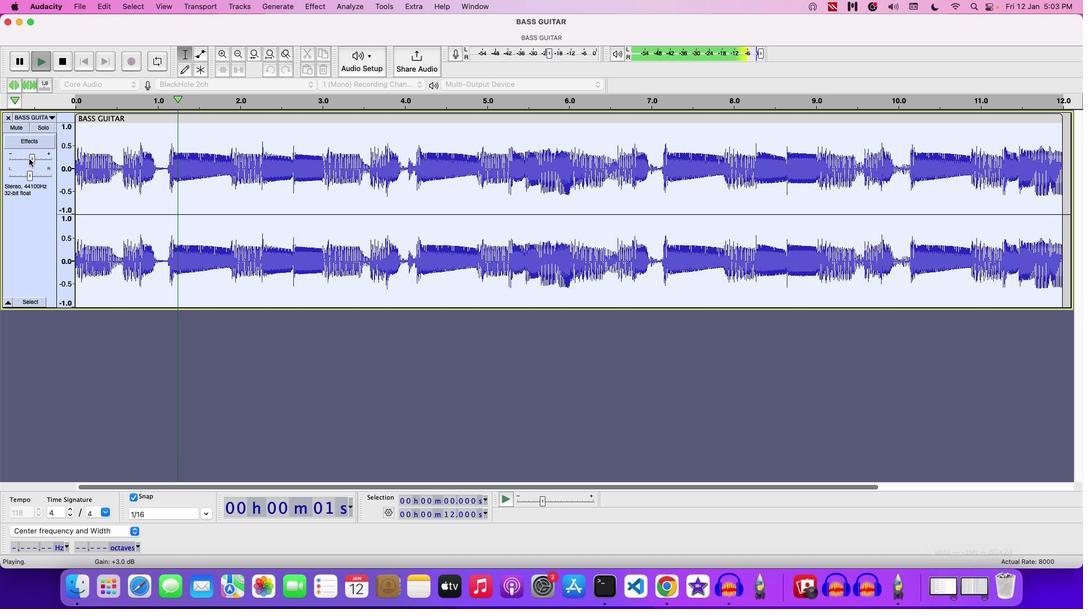
Action: Mouse pressed left at (28, 159)
Screenshot: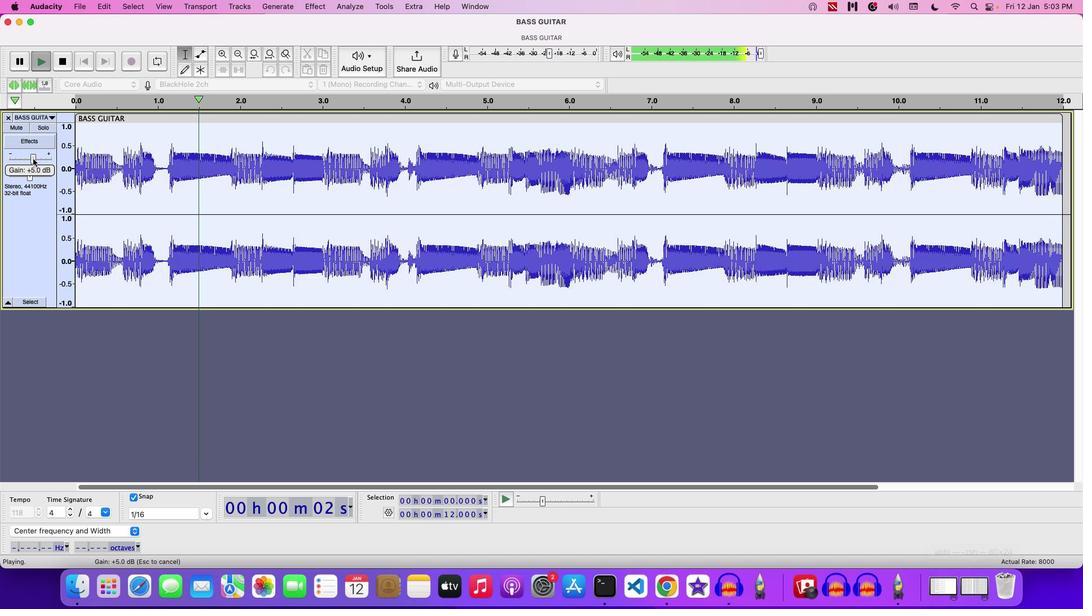 
Action: Mouse moved to (32, 158)
Screenshot: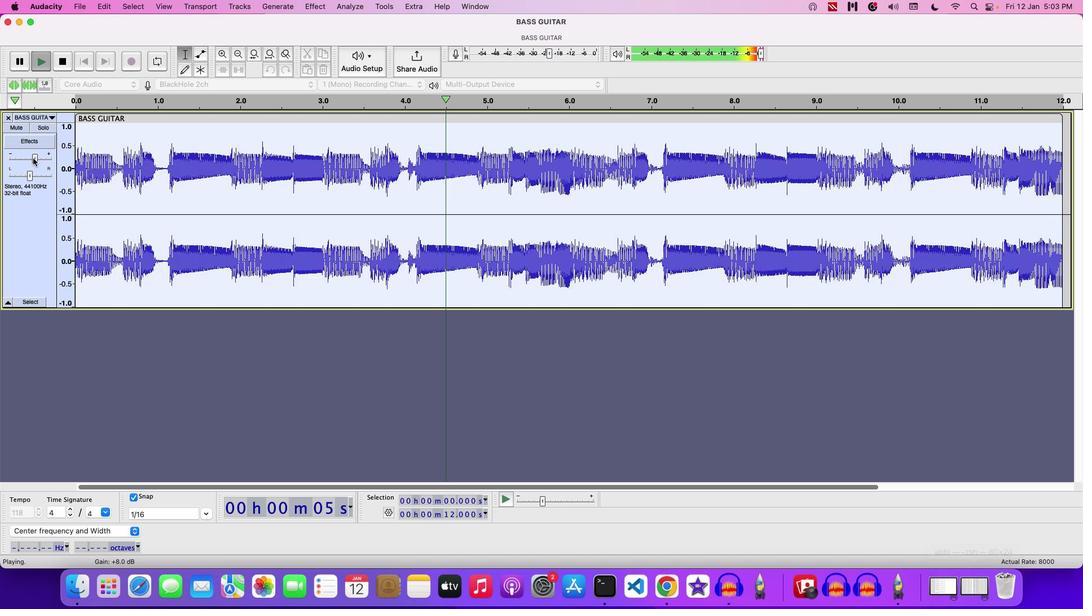
Action: Mouse pressed left at (32, 158)
Screenshot: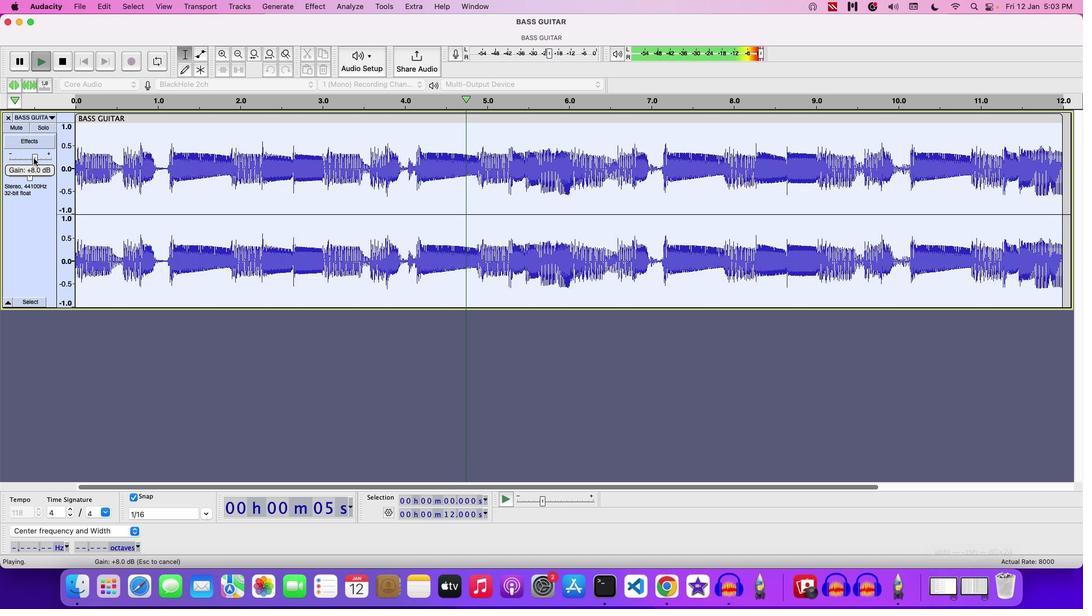 
Action: Mouse moved to (77, 10)
Screenshot: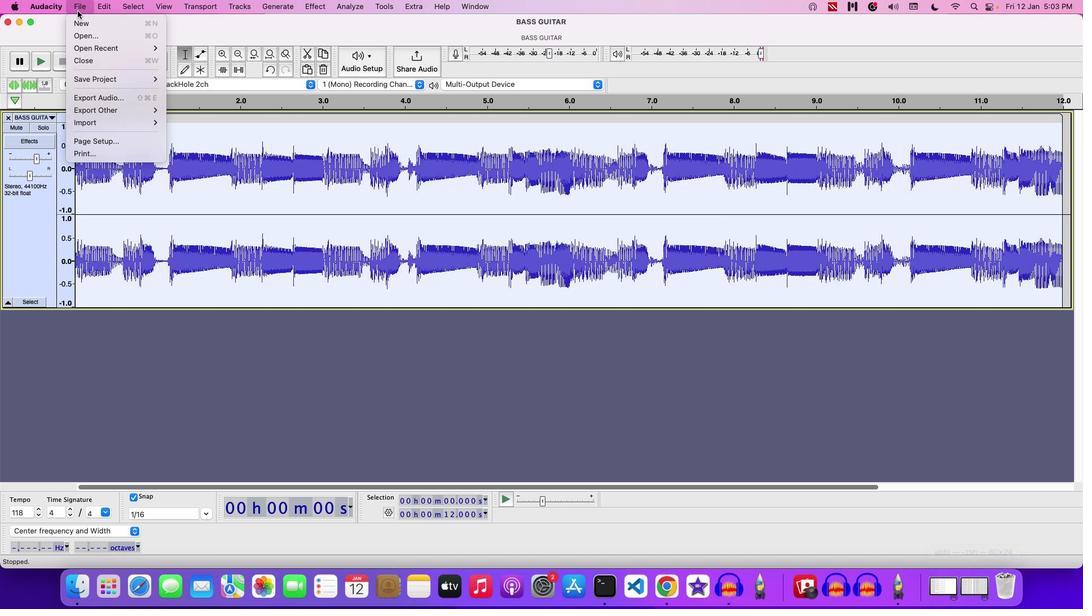 
Action: Mouse pressed left at (77, 10)
Screenshot: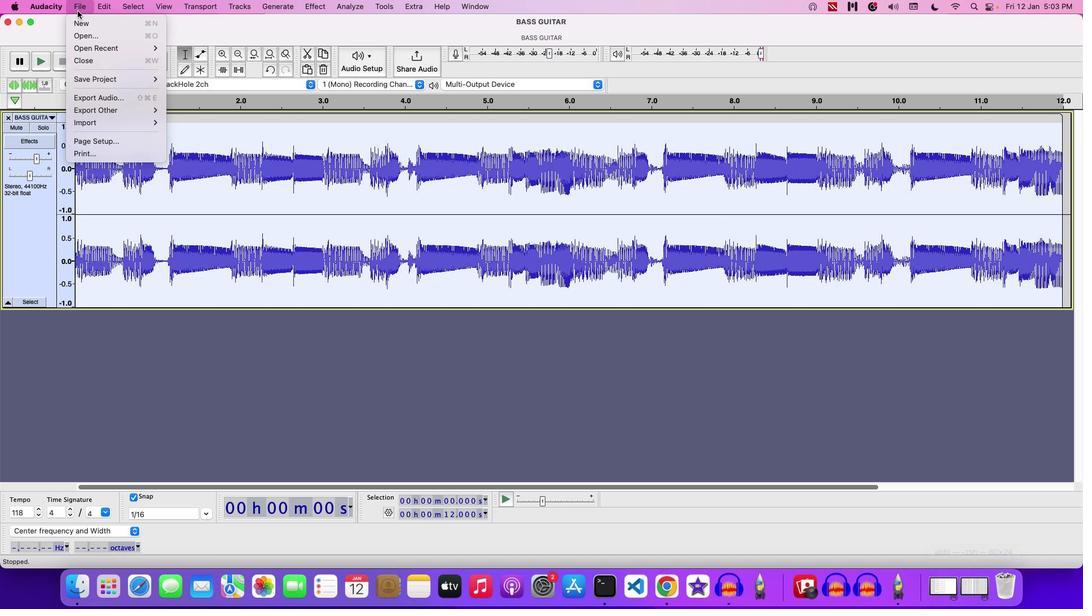 
Action: Mouse moved to (86, 73)
Screenshot: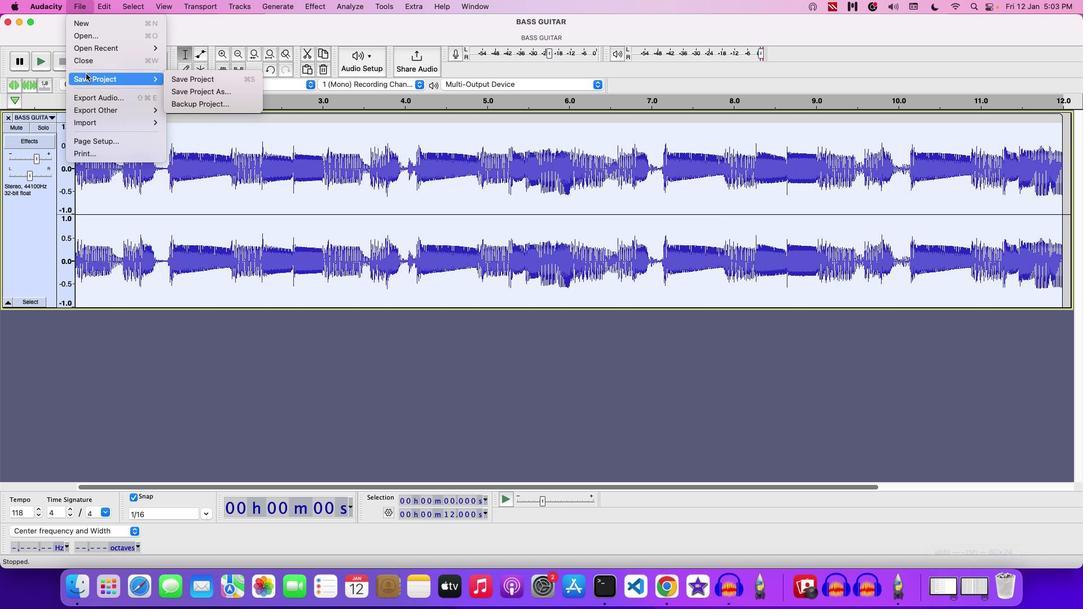 
Action: Mouse pressed left at (86, 73)
Screenshot: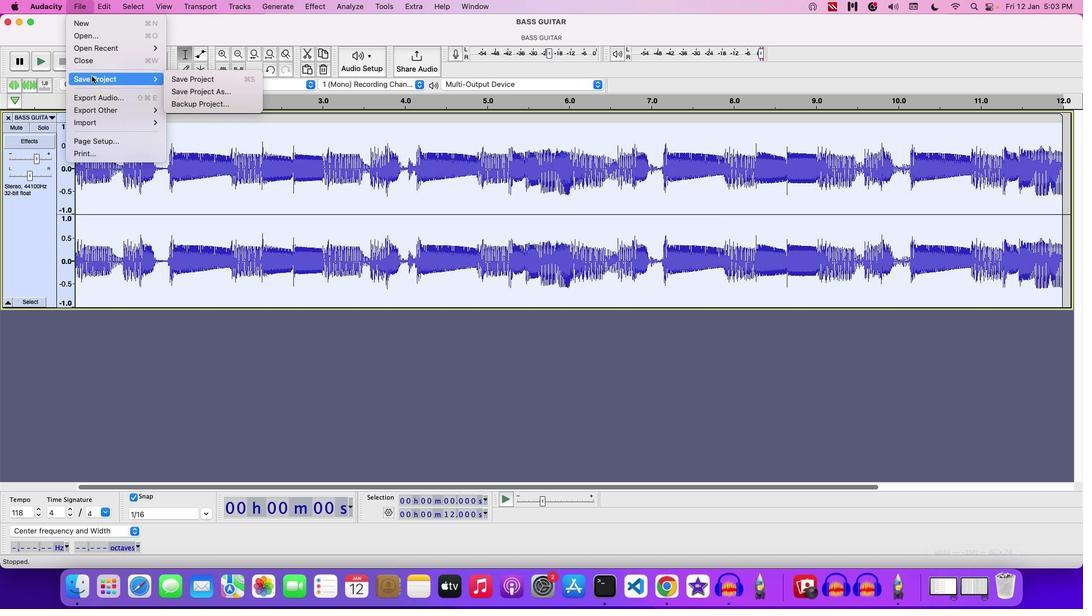 
Action: Mouse moved to (218, 80)
Screenshot: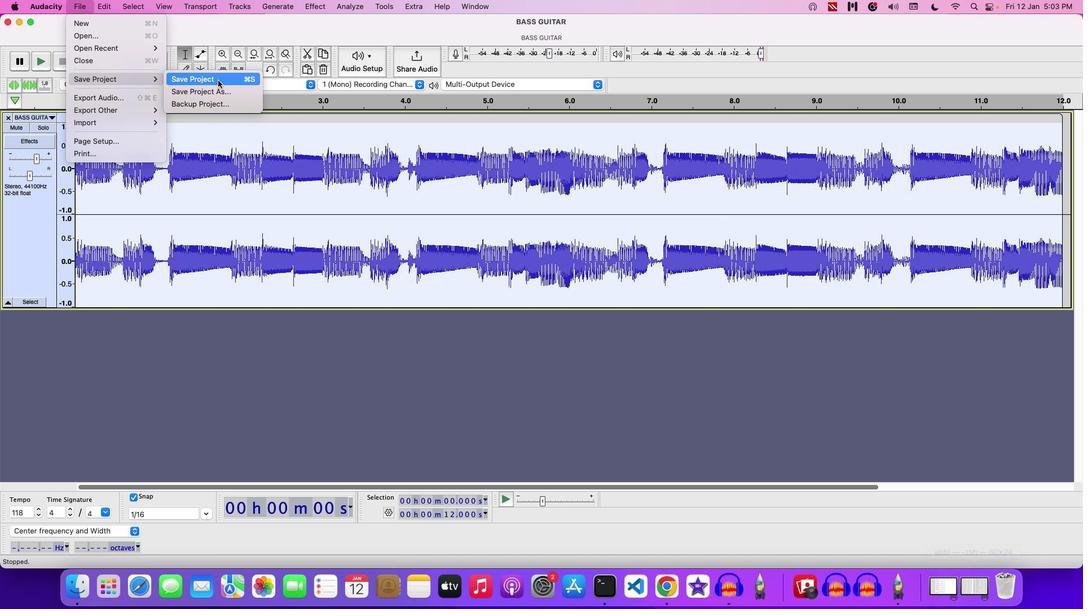 
Action: Mouse pressed left at (218, 80)
Screenshot: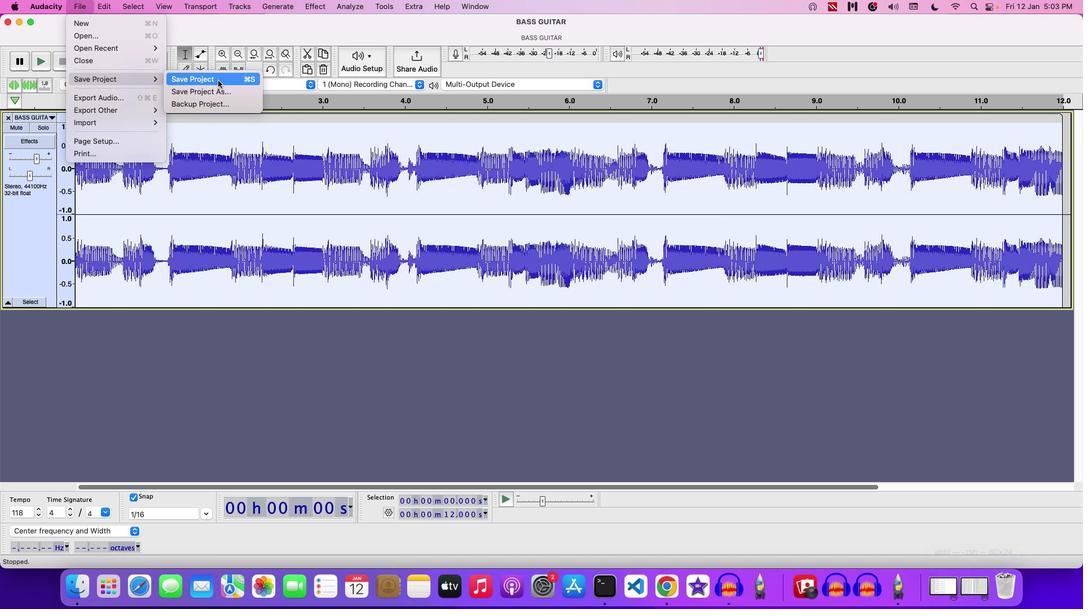 
Action: Mouse moved to (343, 169)
Screenshot: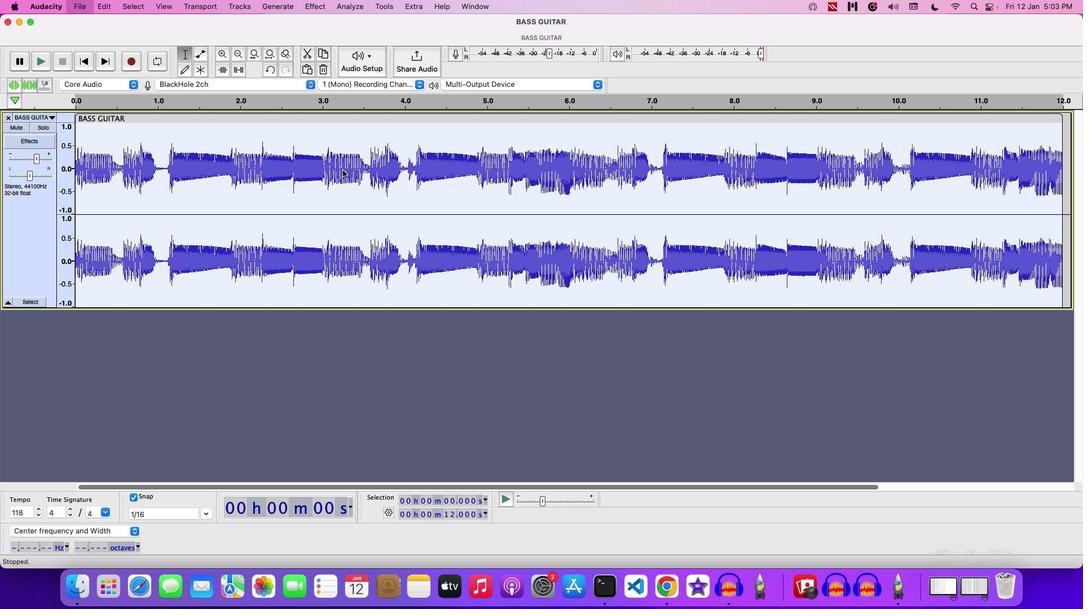 
Action: Key pressed Key.backspace'A''P''P''L''Y''I''N''G'Key.space'B''A''S''S'Key.space'B''O''O''S''T'Key.space'E''F''F''E''C''R'Key.spaceKey.backspaceKey.backspace'T'Key.space
Screenshot: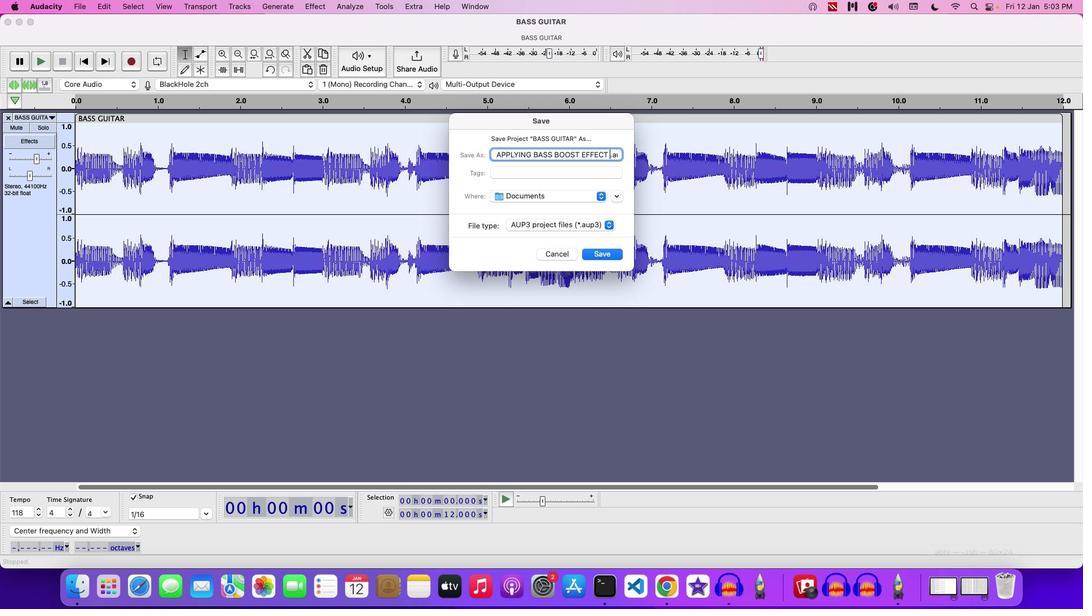 
Action: Mouse moved to (404, 221)
Screenshot: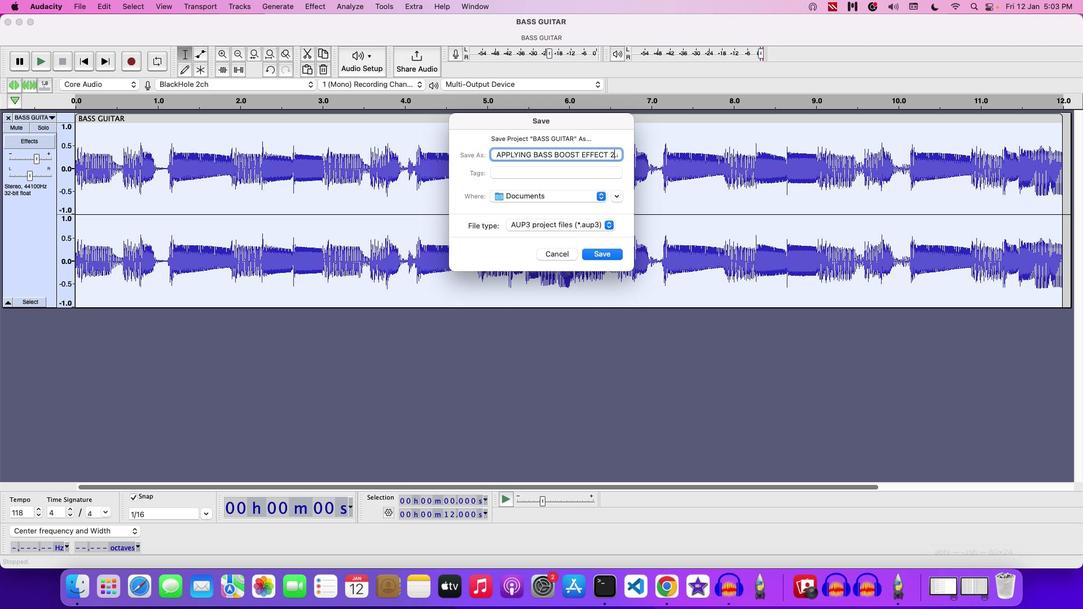 
Action: Key pressed '2'
Screenshot: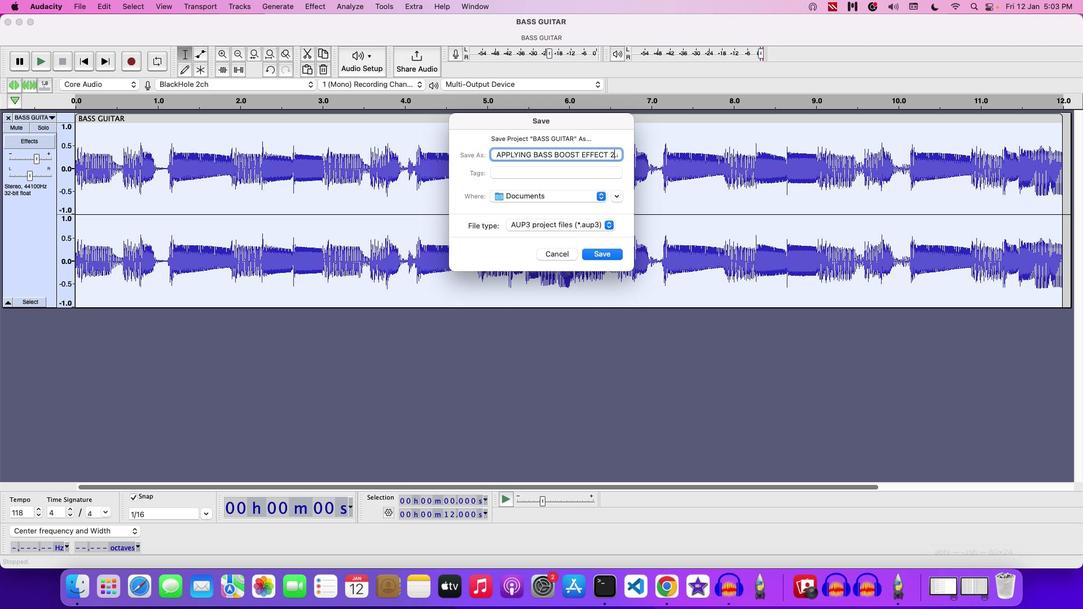 
Action: Mouse moved to (594, 254)
Screenshot: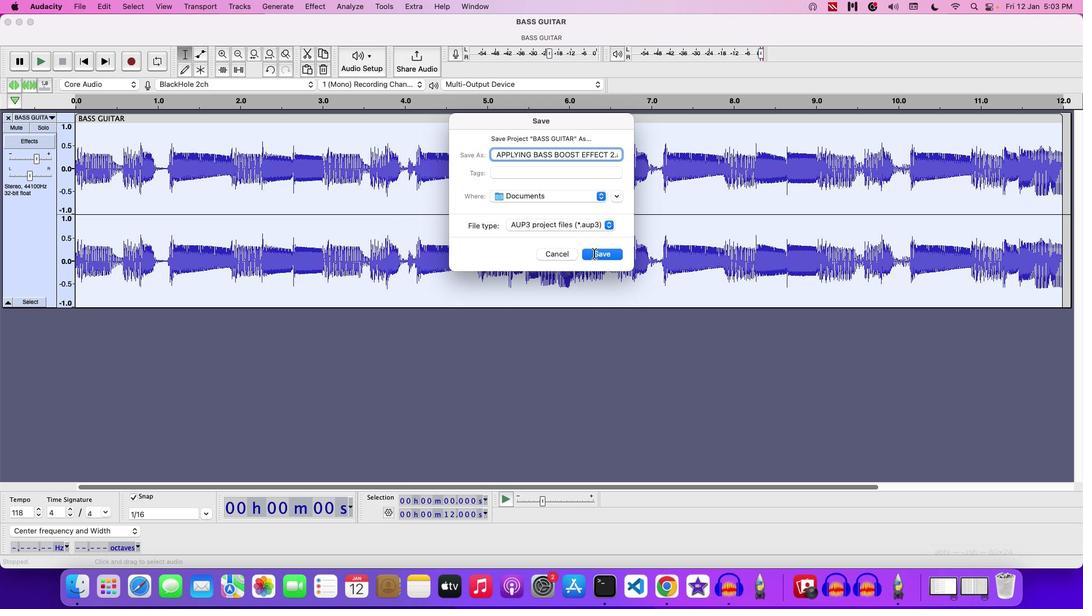
Action: Mouse pressed left at (594, 254)
Screenshot: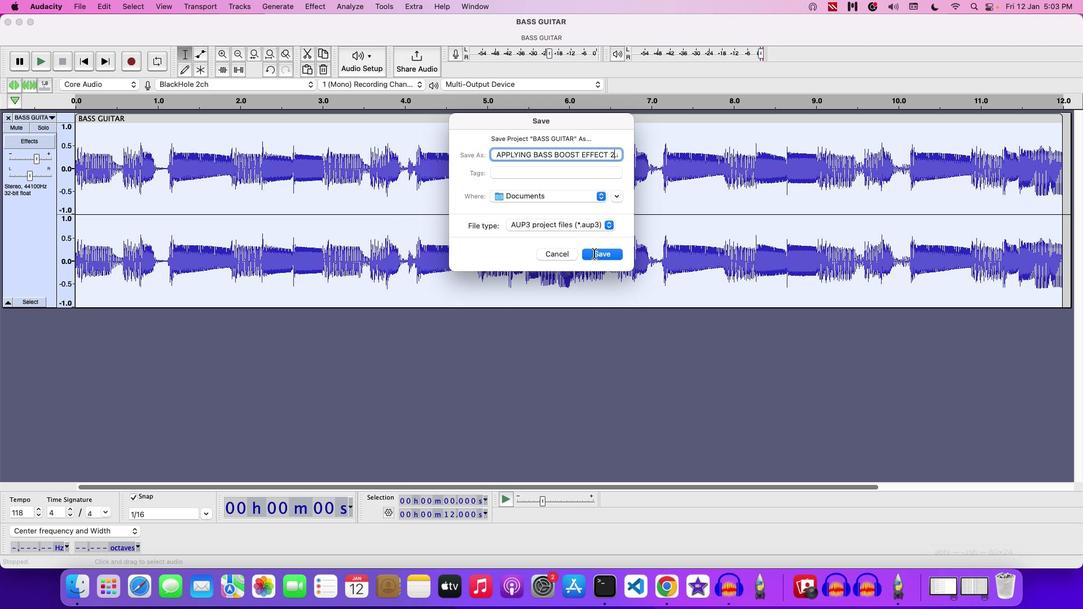 
